 Task: Insert the date at the footer of the document "Attendance report".
Action: Mouse moved to (555, 534)
Screenshot: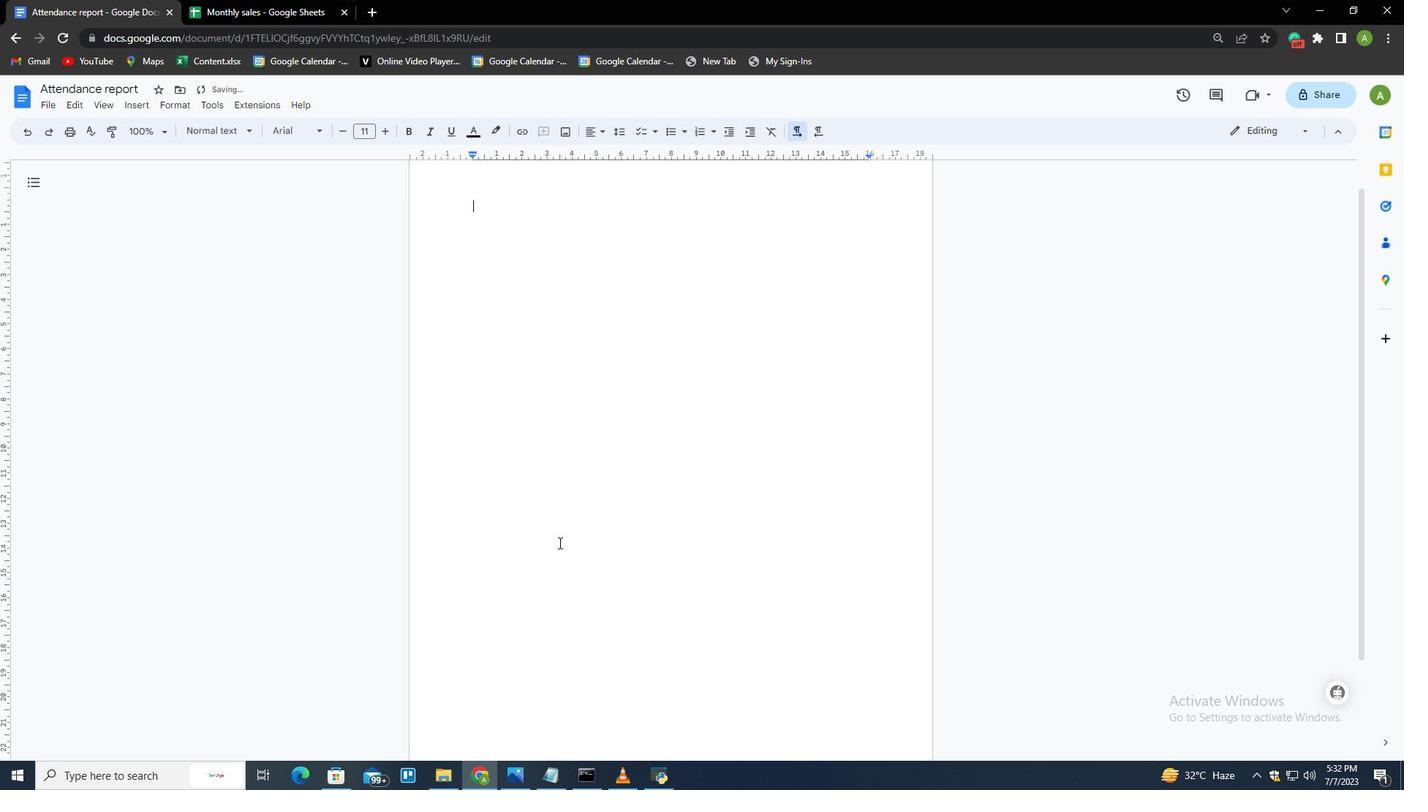
Action: Mouse scrolled (555, 534) with delta (0, 0)
Screenshot: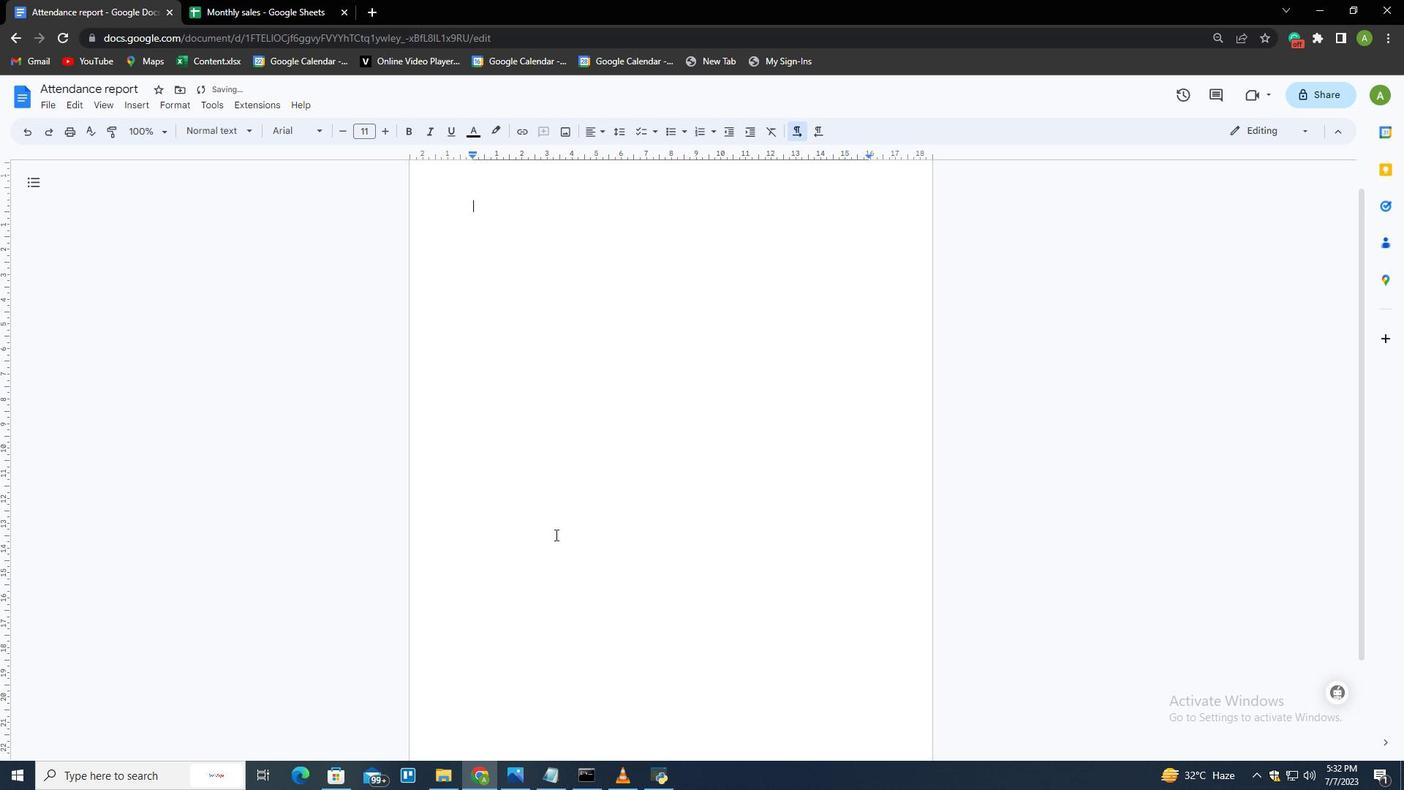 
Action: Mouse scrolled (555, 534) with delta (0, 0)
Screenshot: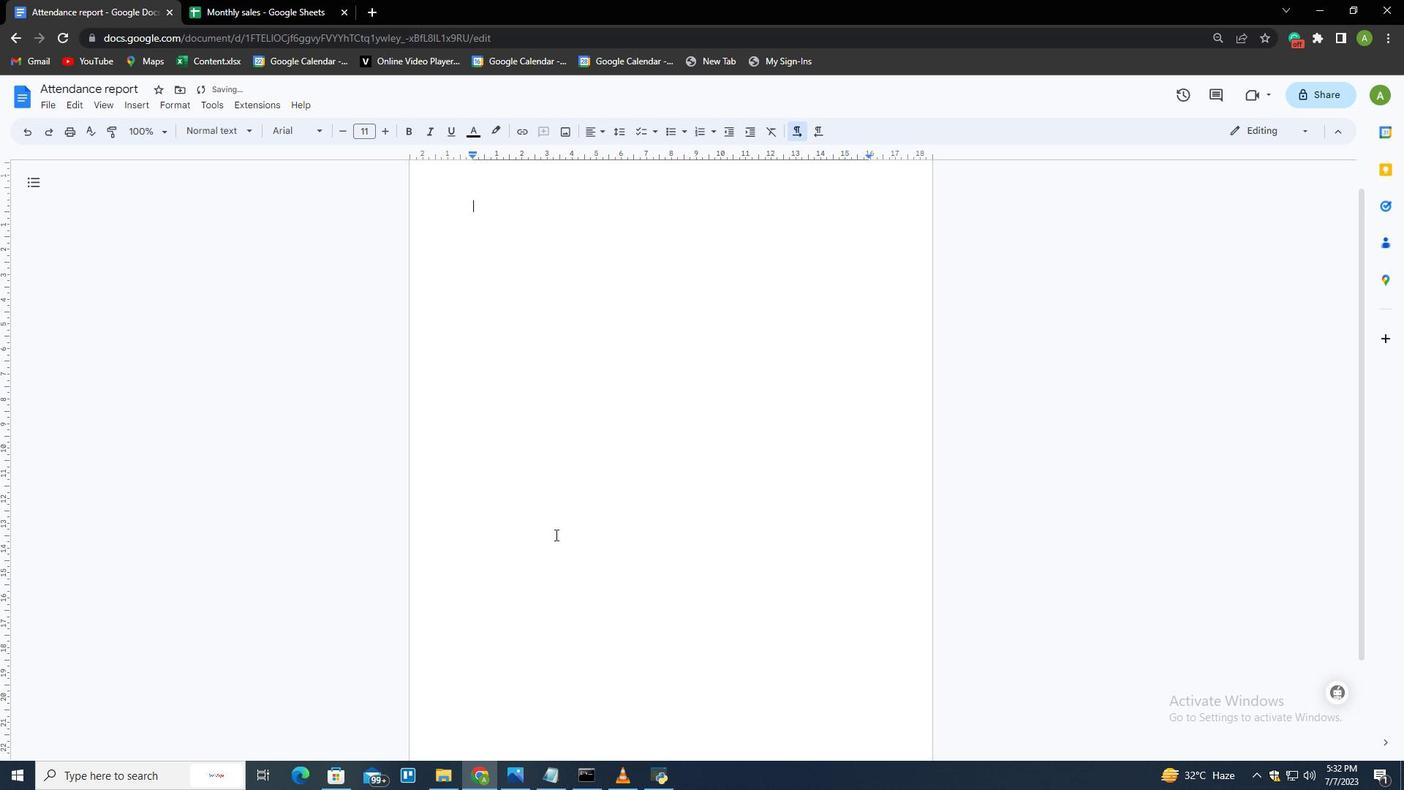 
Action: Mouse scrolled (555, 534) with delta (0, 0)
Screenshot: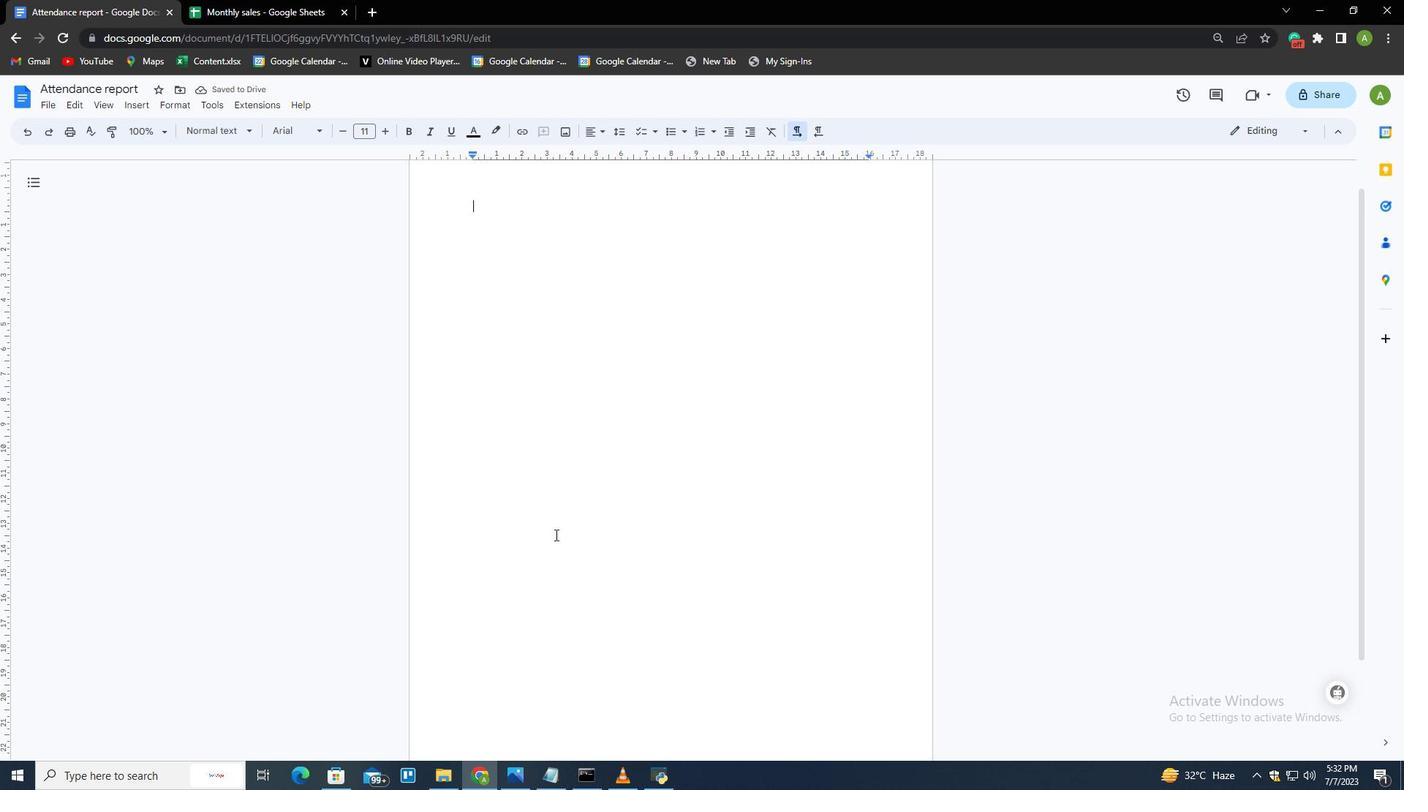 
Action: Mouse scrolled (555, 534) with delta (0, 0)
Screenshot: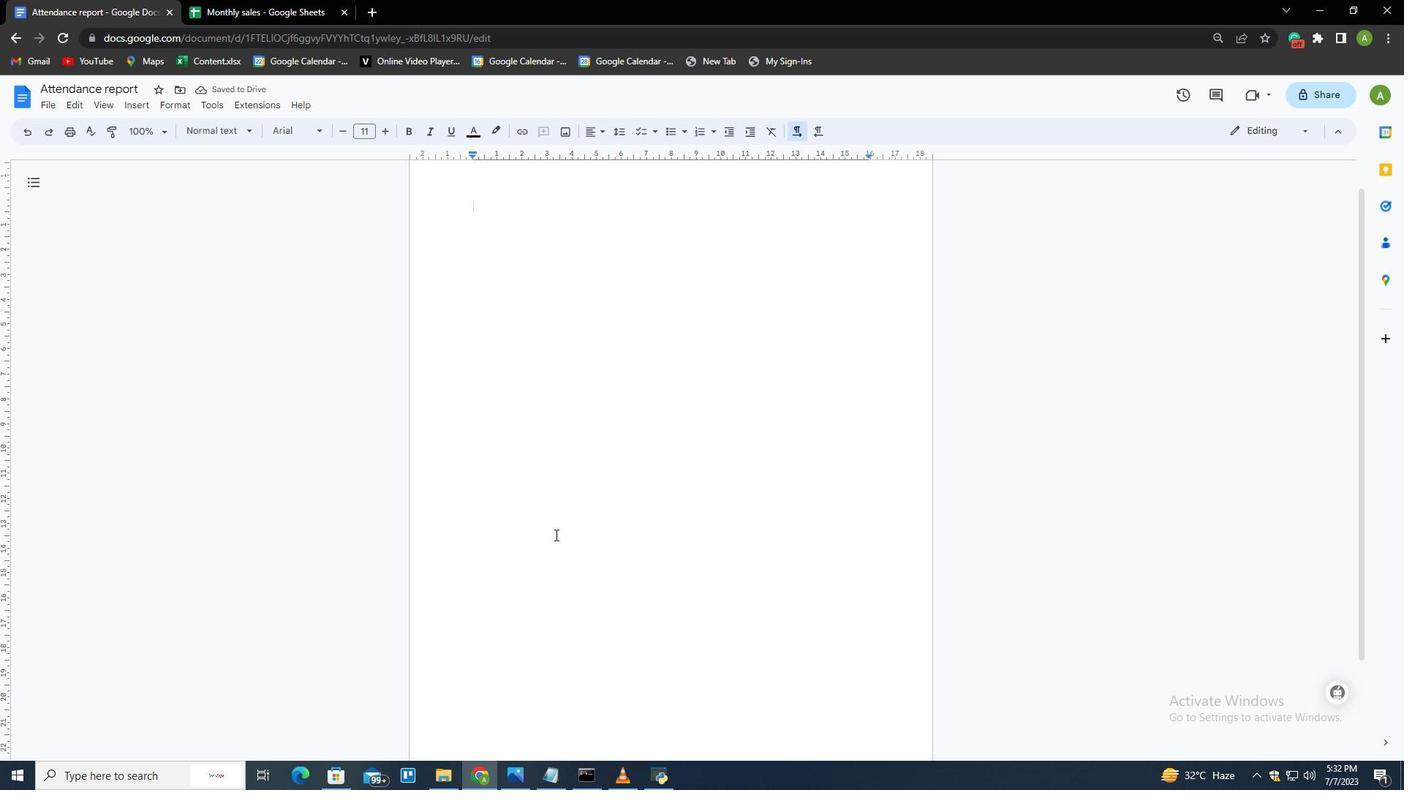 
Action: Mouse moved to (485, 719)
Screenshot: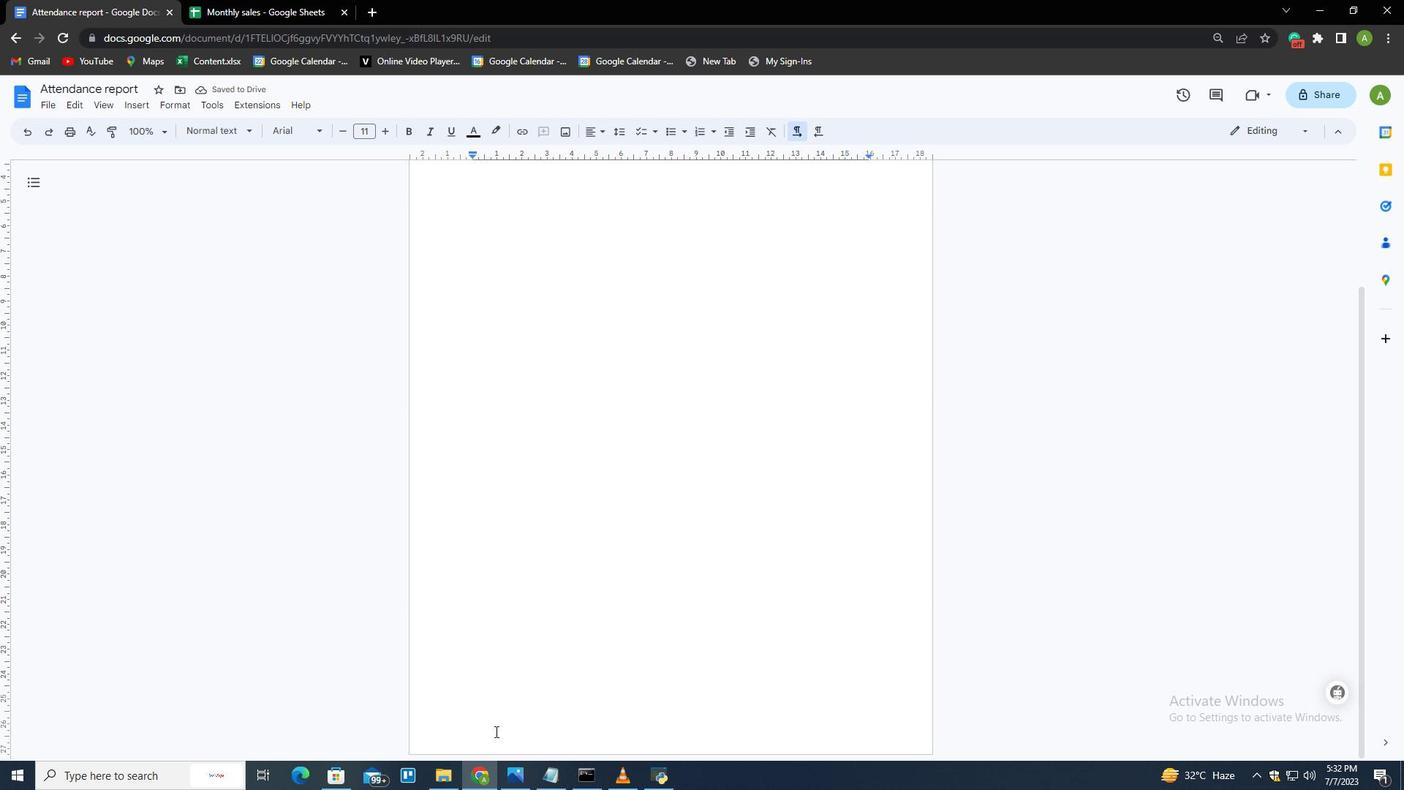 
Action: Mouse pressed left at (485, 719)
Screenshot: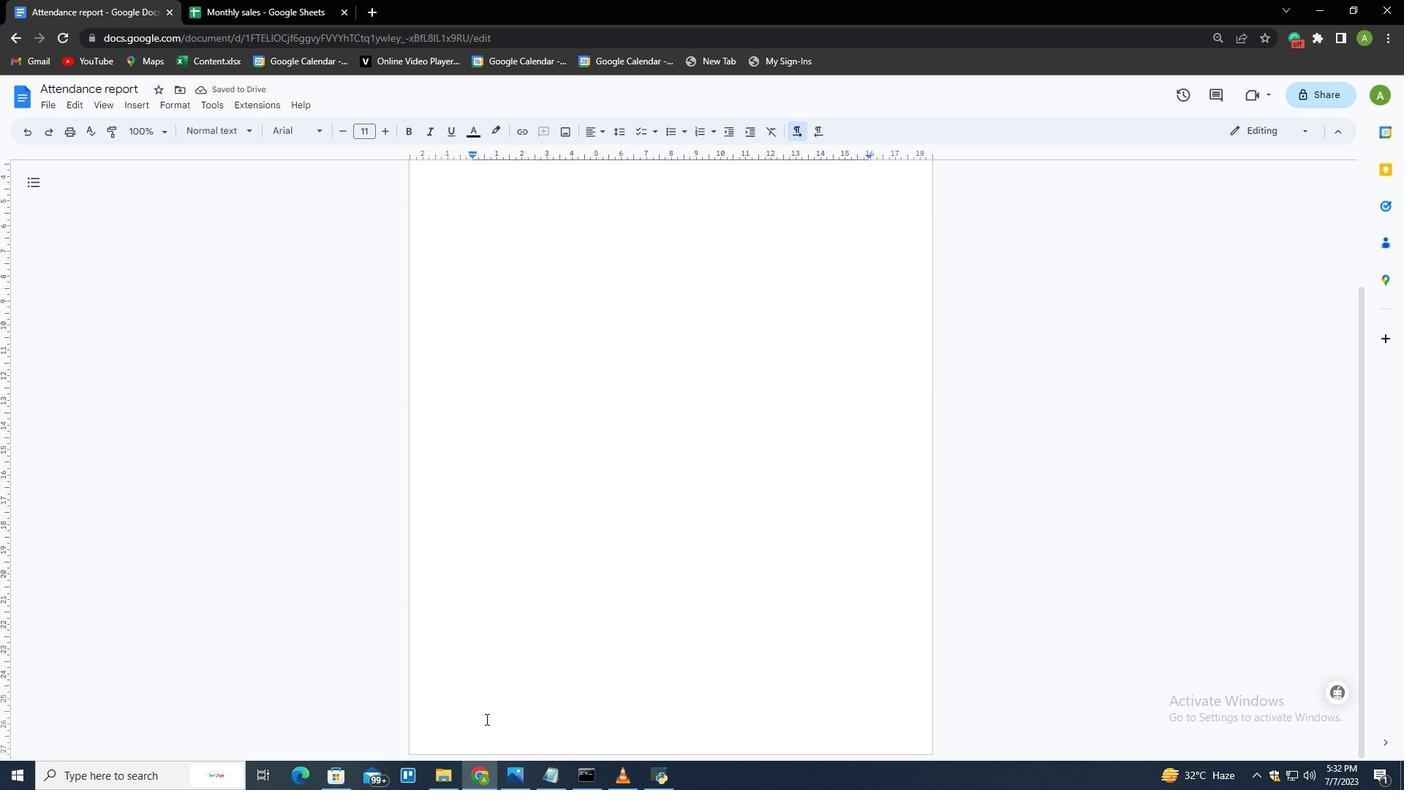 
Action: Mouse pressed left at (485, 719)
Screenshot: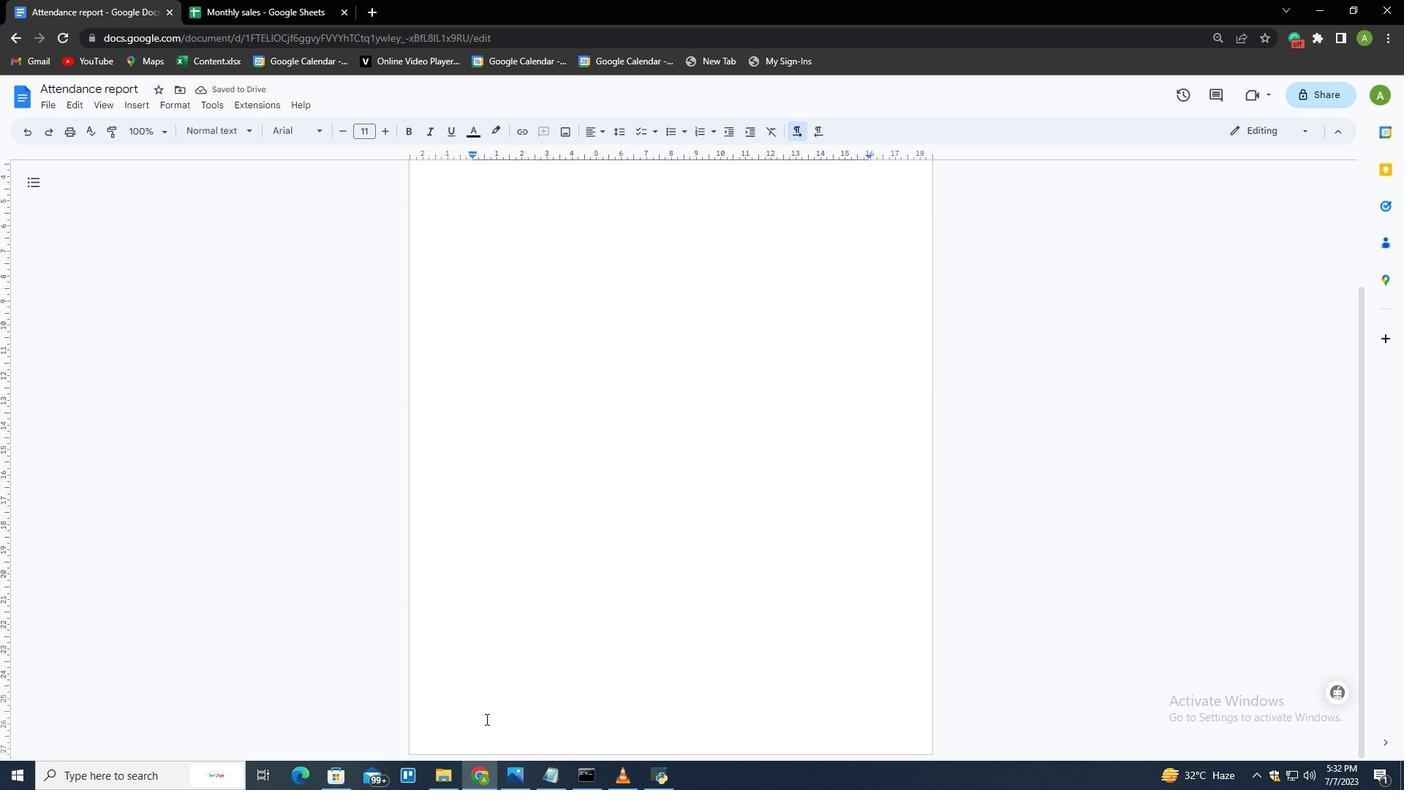 
Action: Mouse moved to (146, 104)
Screenshot: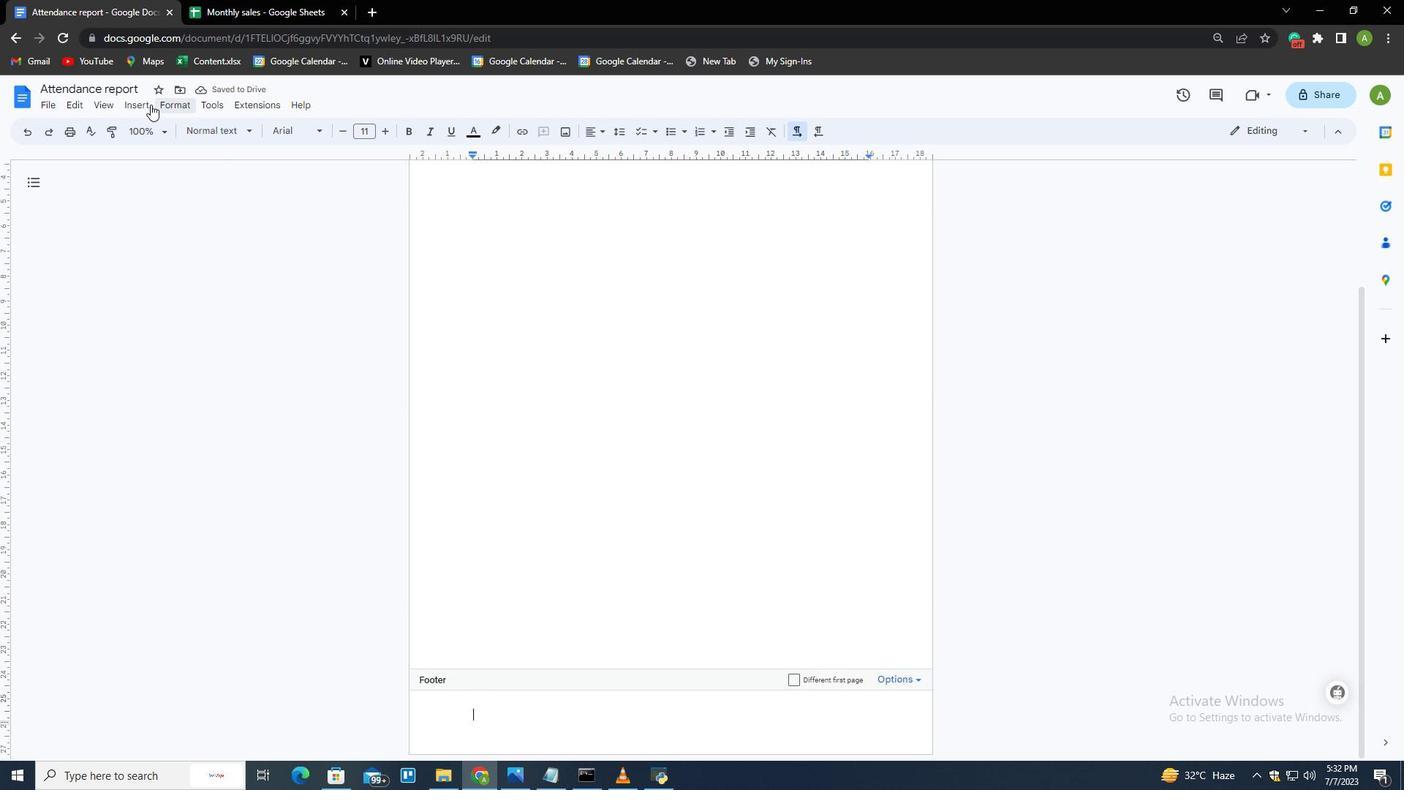 
Action: Mouse pressed left at (146, 104)
Screenshot: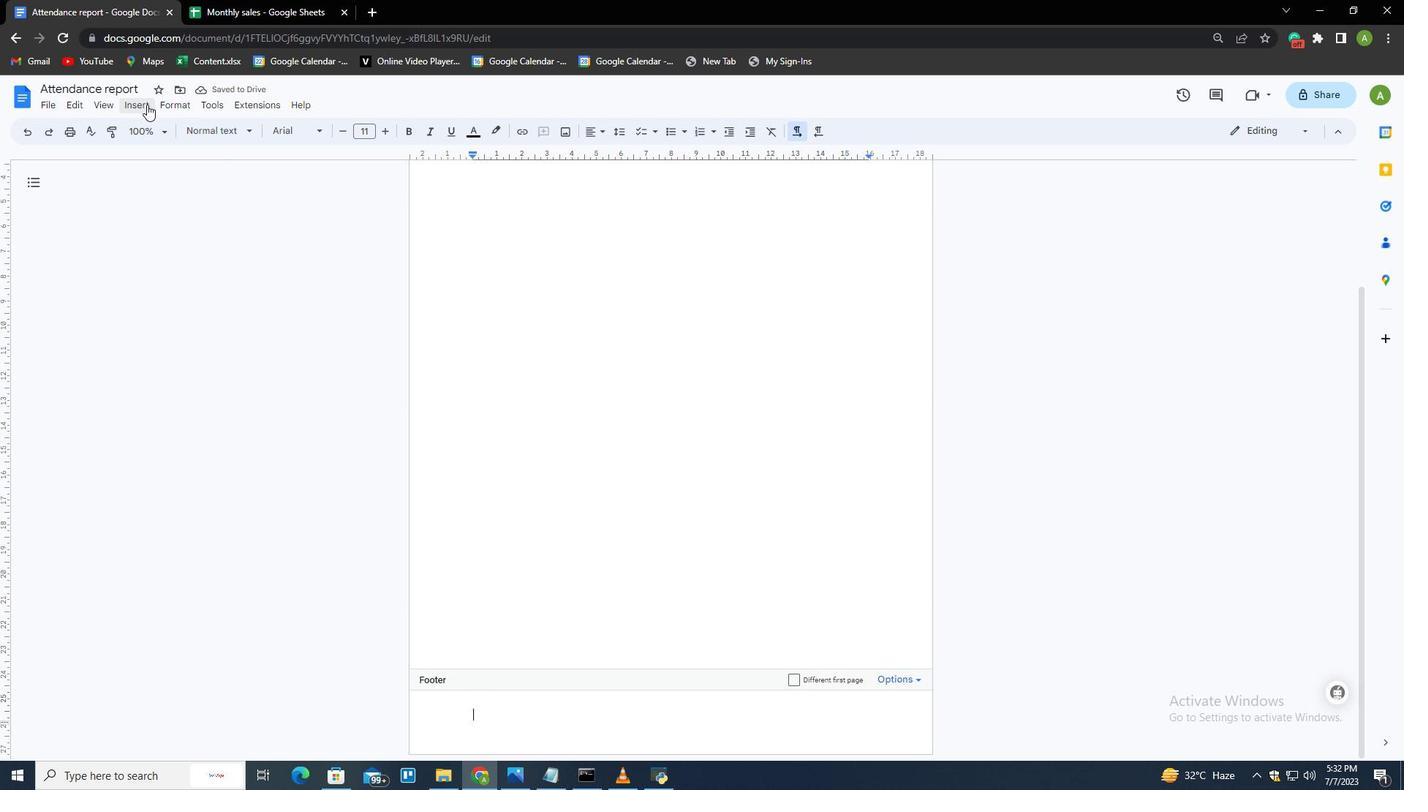 
Action: Mouse moved to (186, 248)
Screenshot: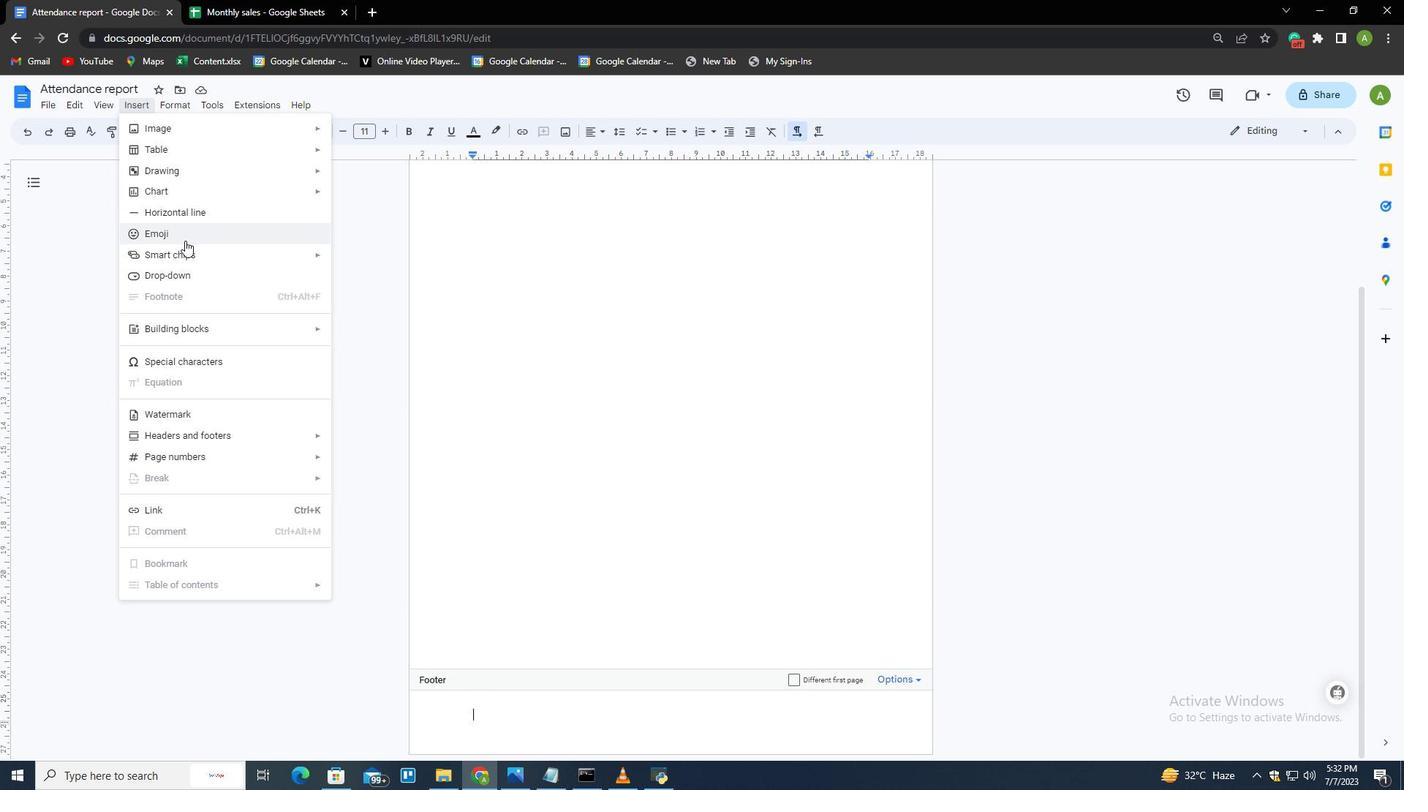 
Action: Mouse pressed left at (186, 248)
Screenshot: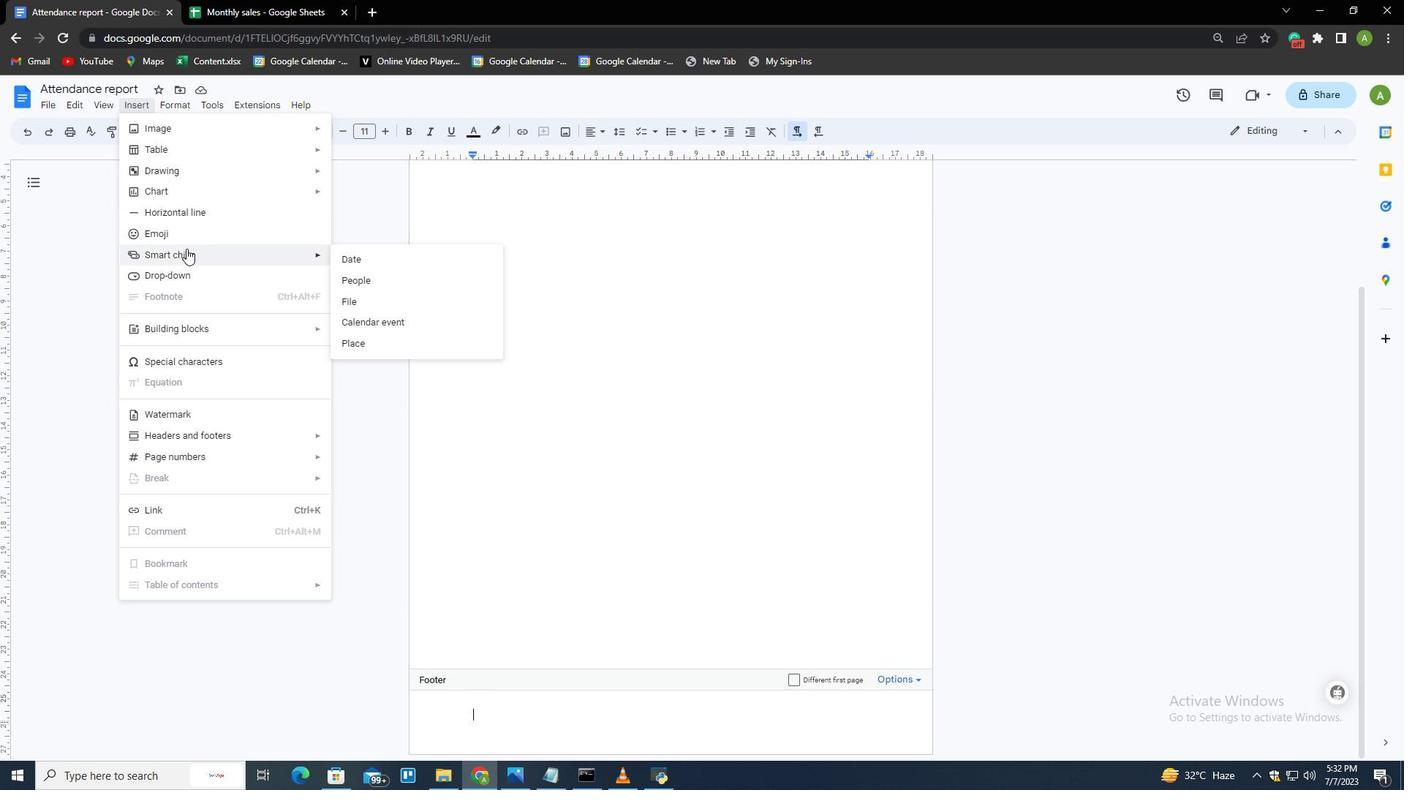 
Action: Mouse moved to (360, 248)
Screenshot: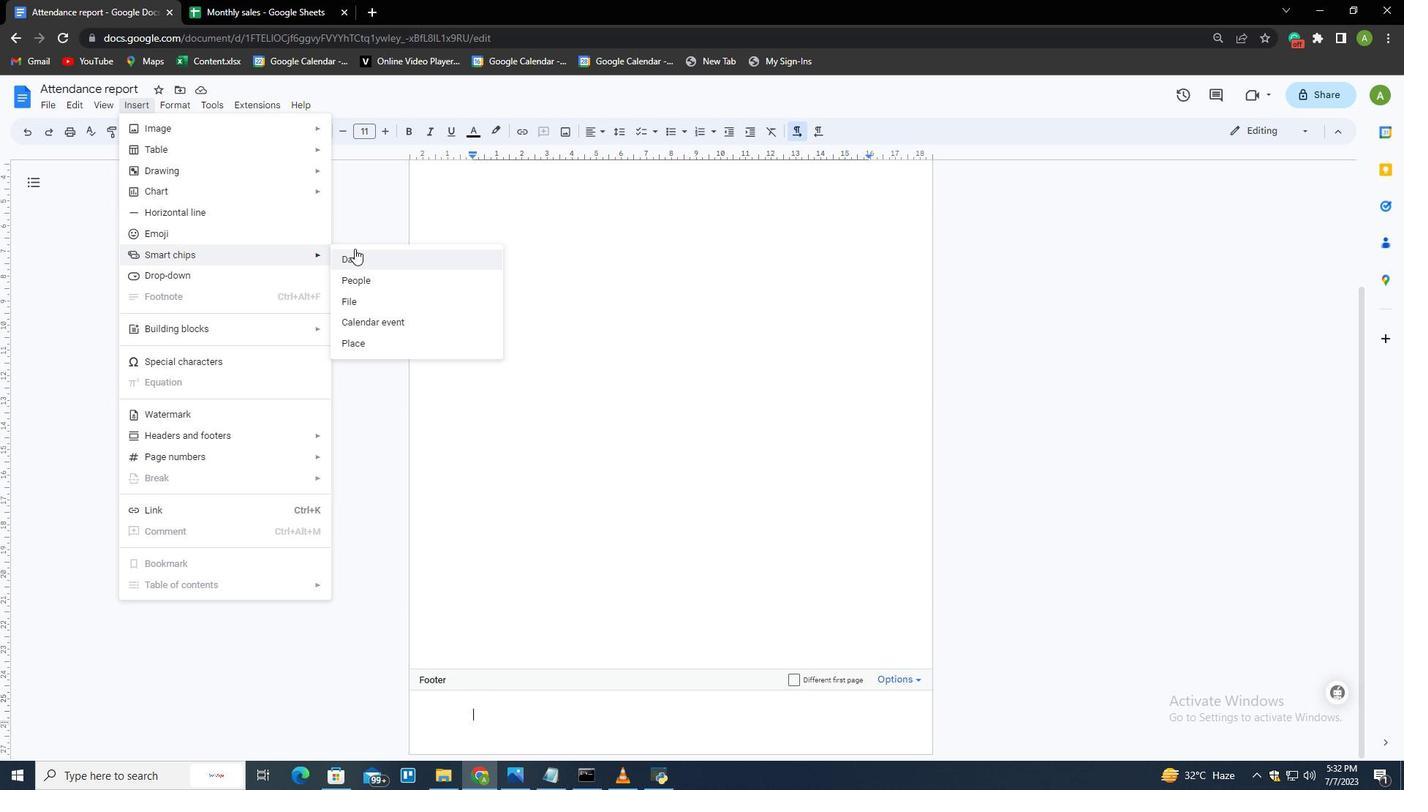 
Action: Mouse pressed left at (360, 248)
Screenshot: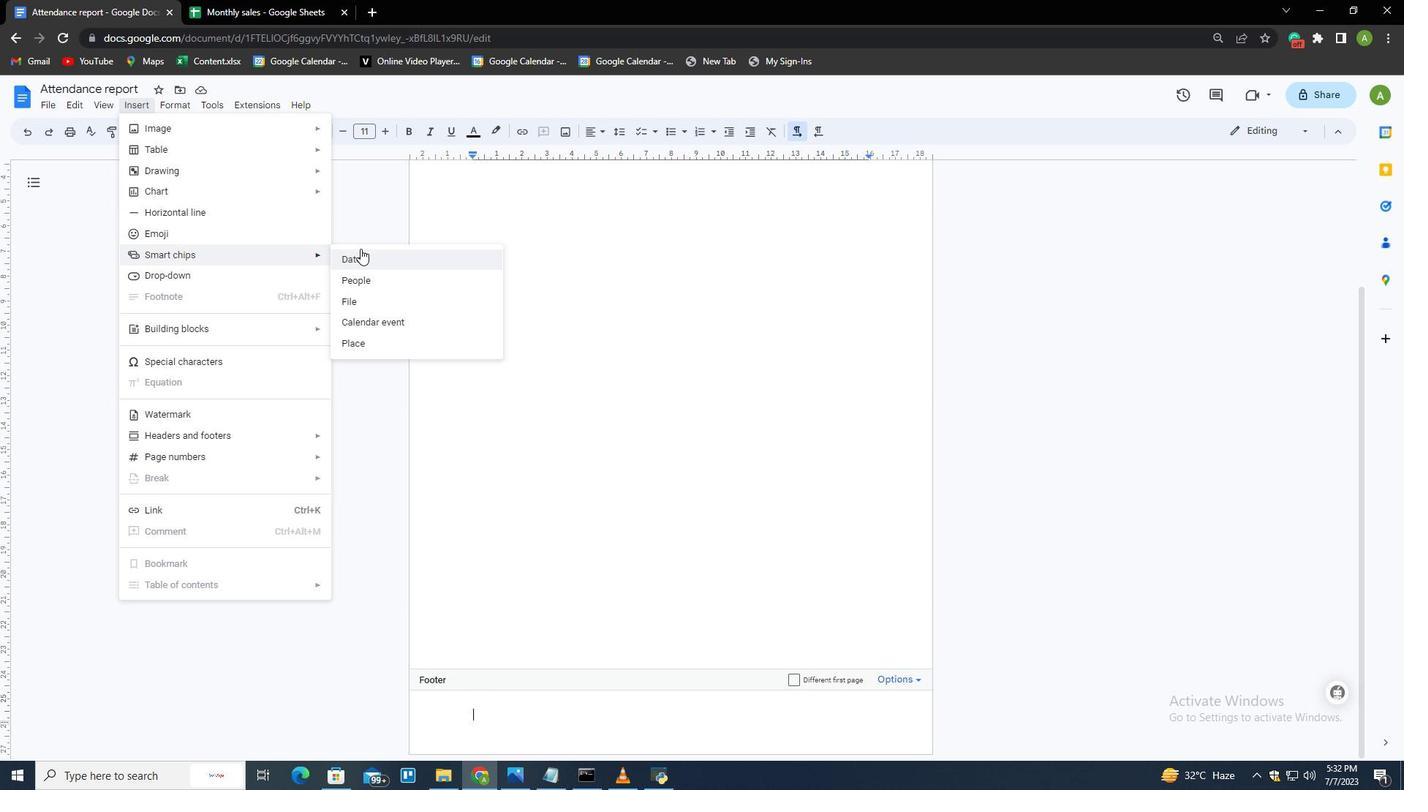 
Action: Mouse moved to (556, 543)
Screenshot: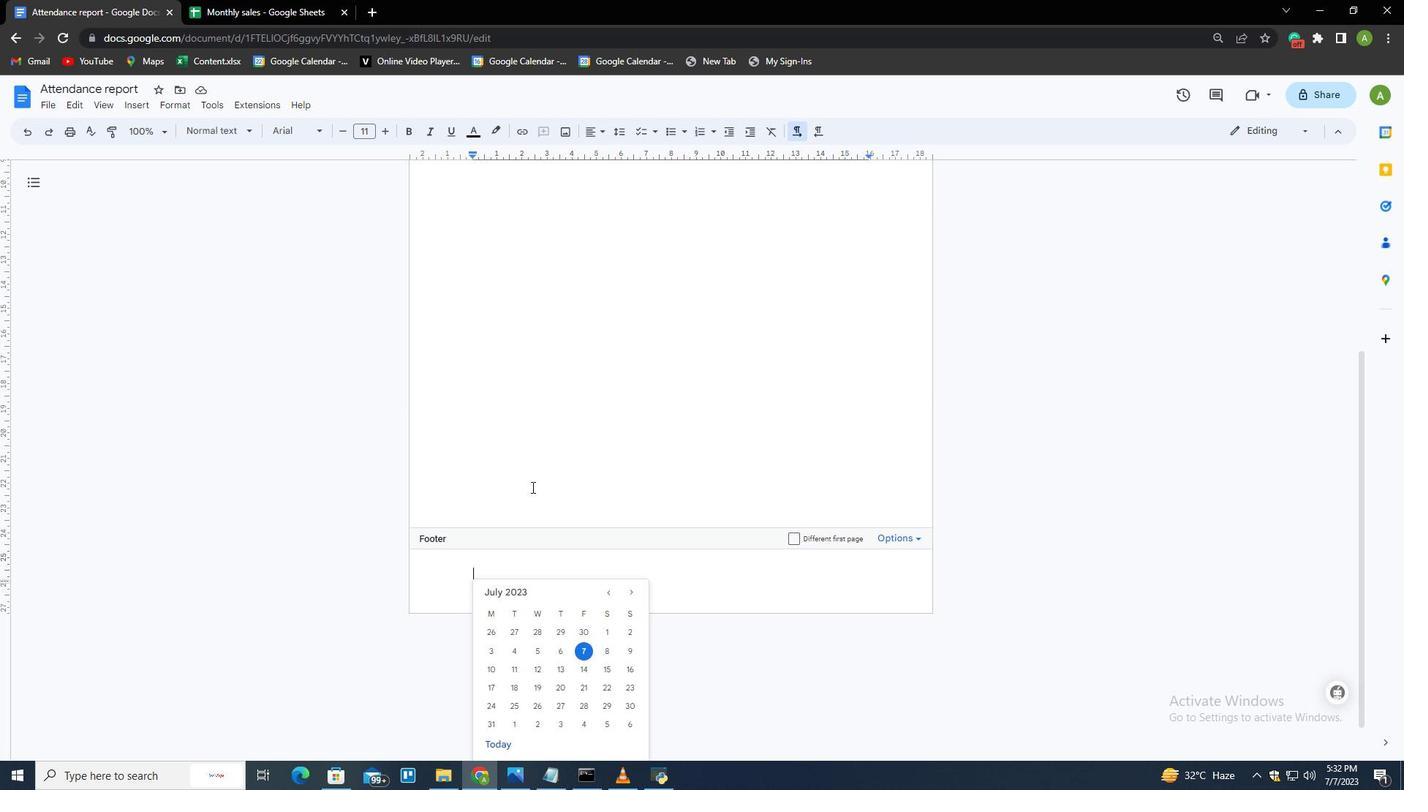 
Action: Mouse scrolled (556, 542) with delta (0, 0)
Screenshot: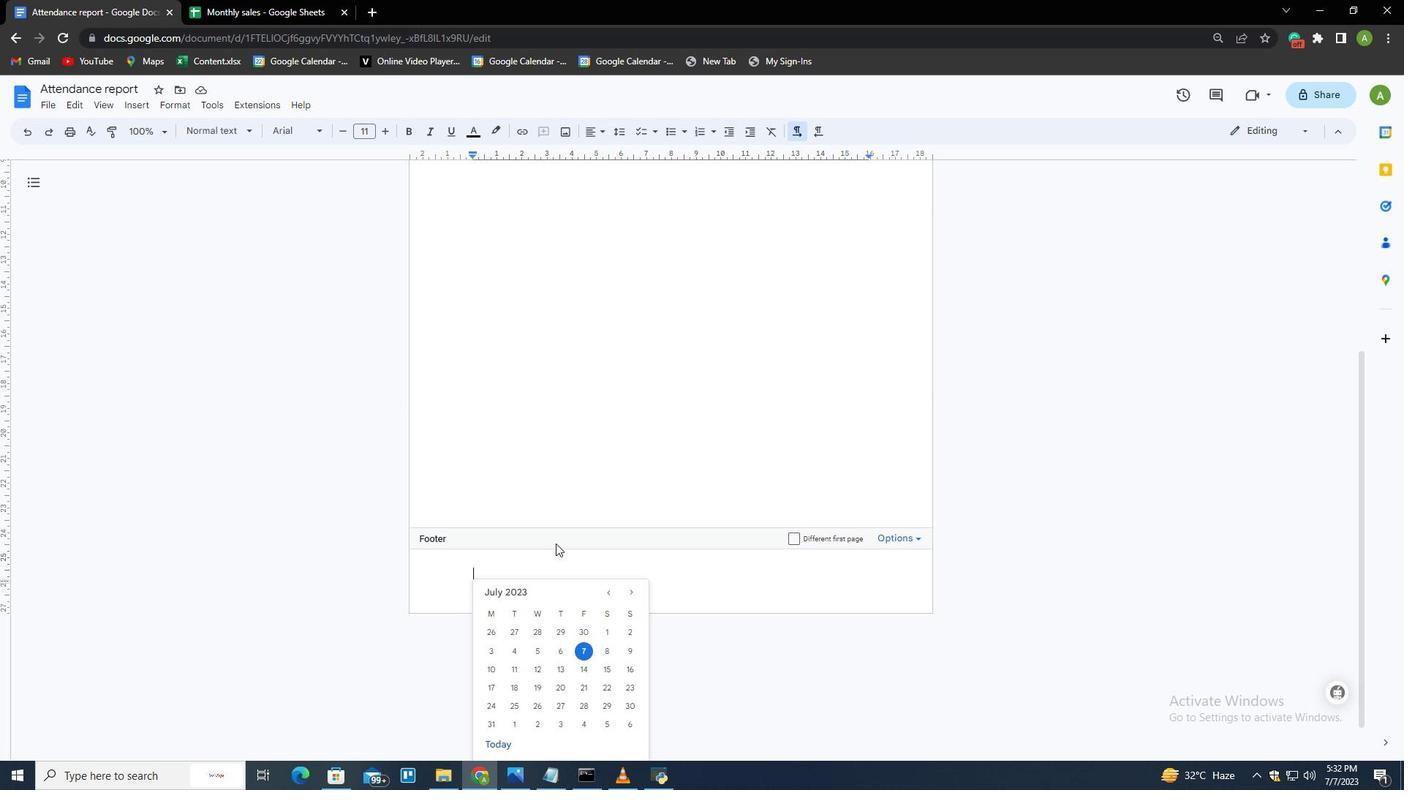 
Action: Mouse scrolled (556, 542) with delta (0, 0)
Screenshot: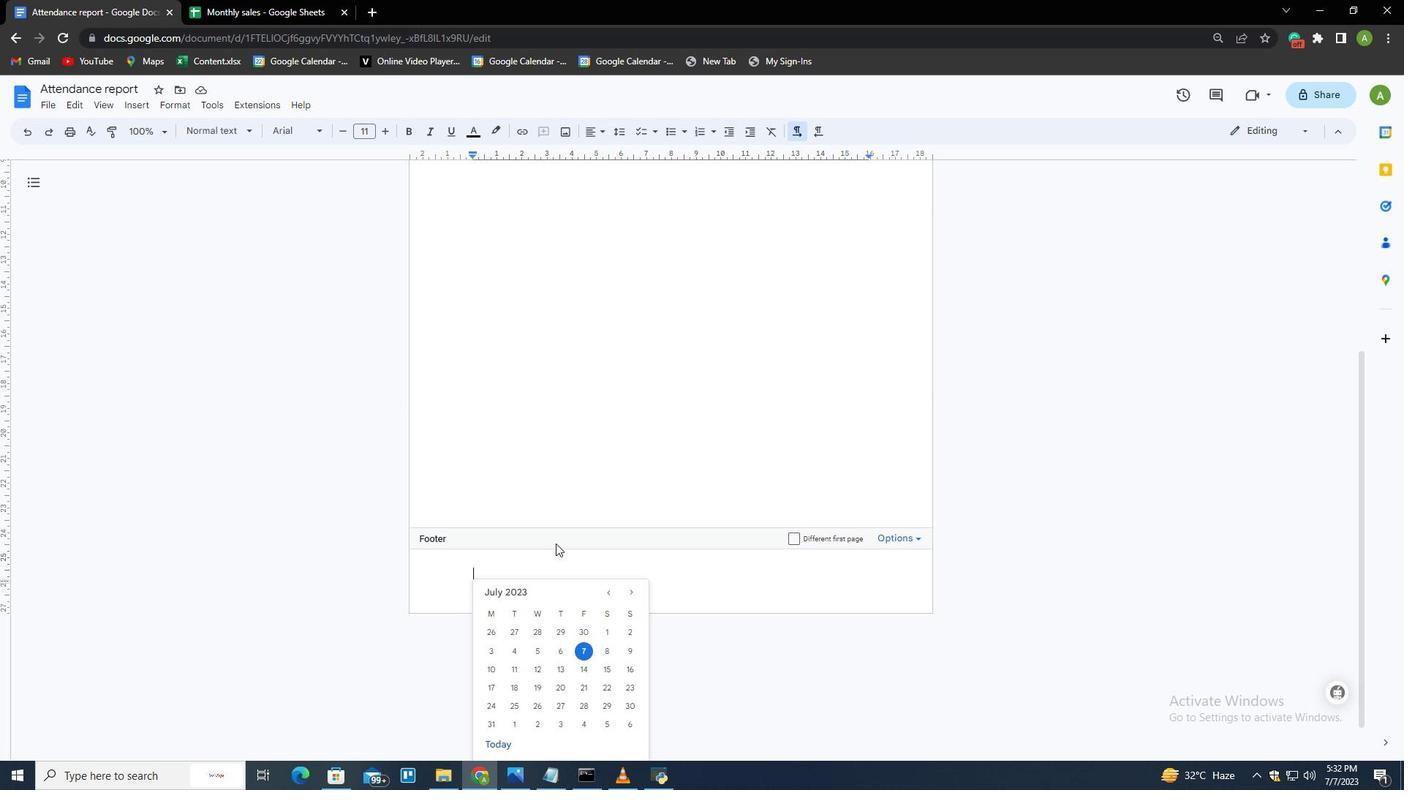 
Action: Mouse scrolled (556, 542) with delta (0, 0)
Screenshot: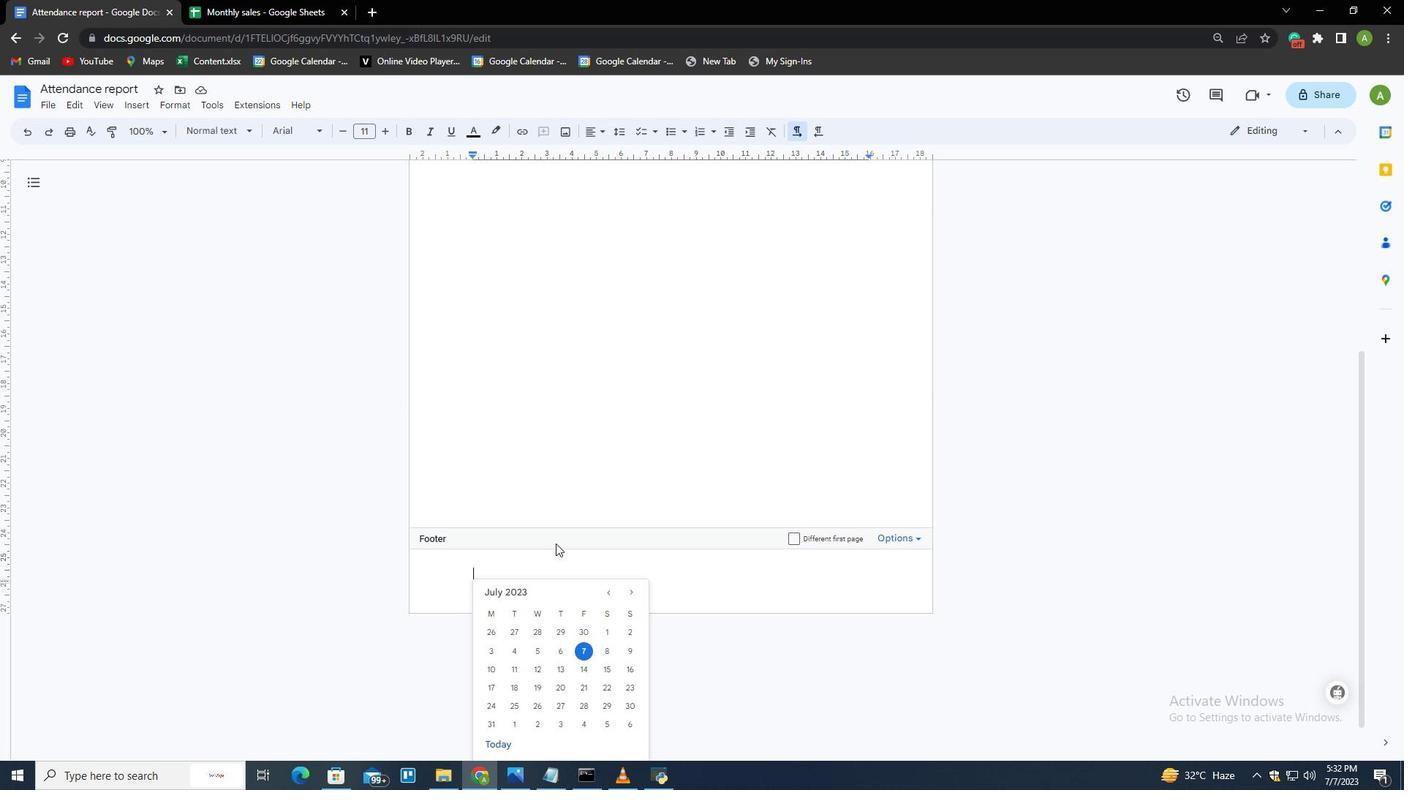 
Action: Mouse moved to (600, 601)
Screenshot: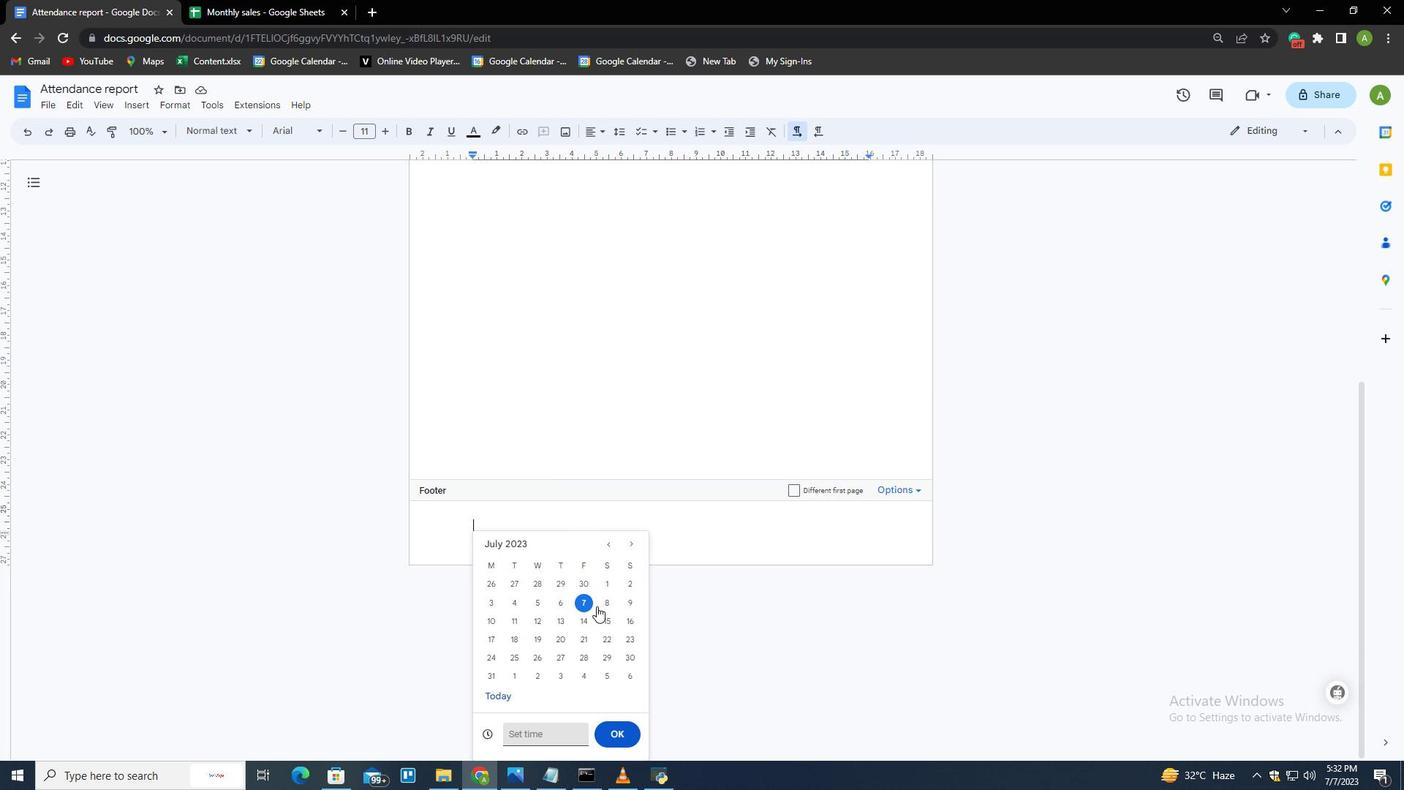 
Action: Mouse pressed left at (600, 601)
Screenshot: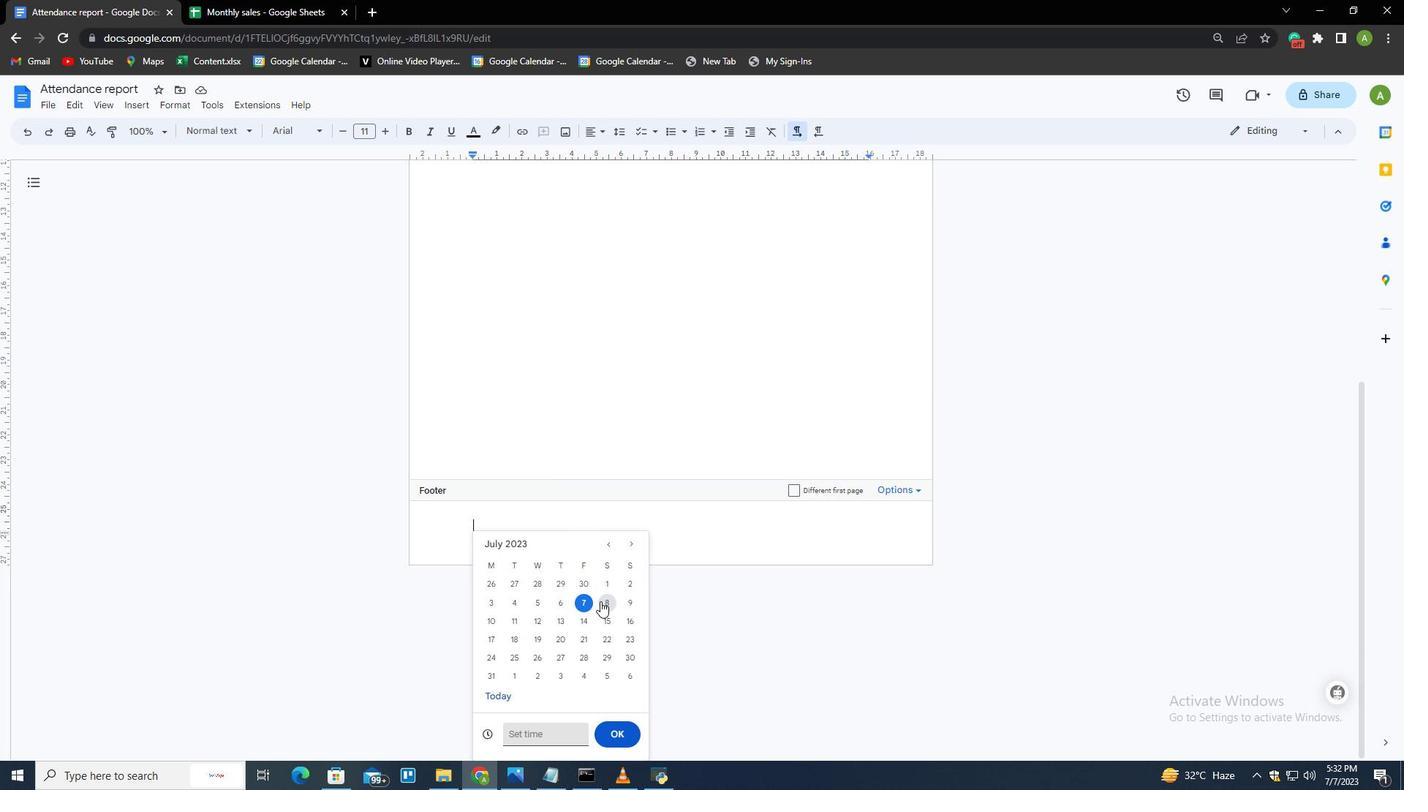 
Action: Mouse moved to (553, 742)
Screenshot: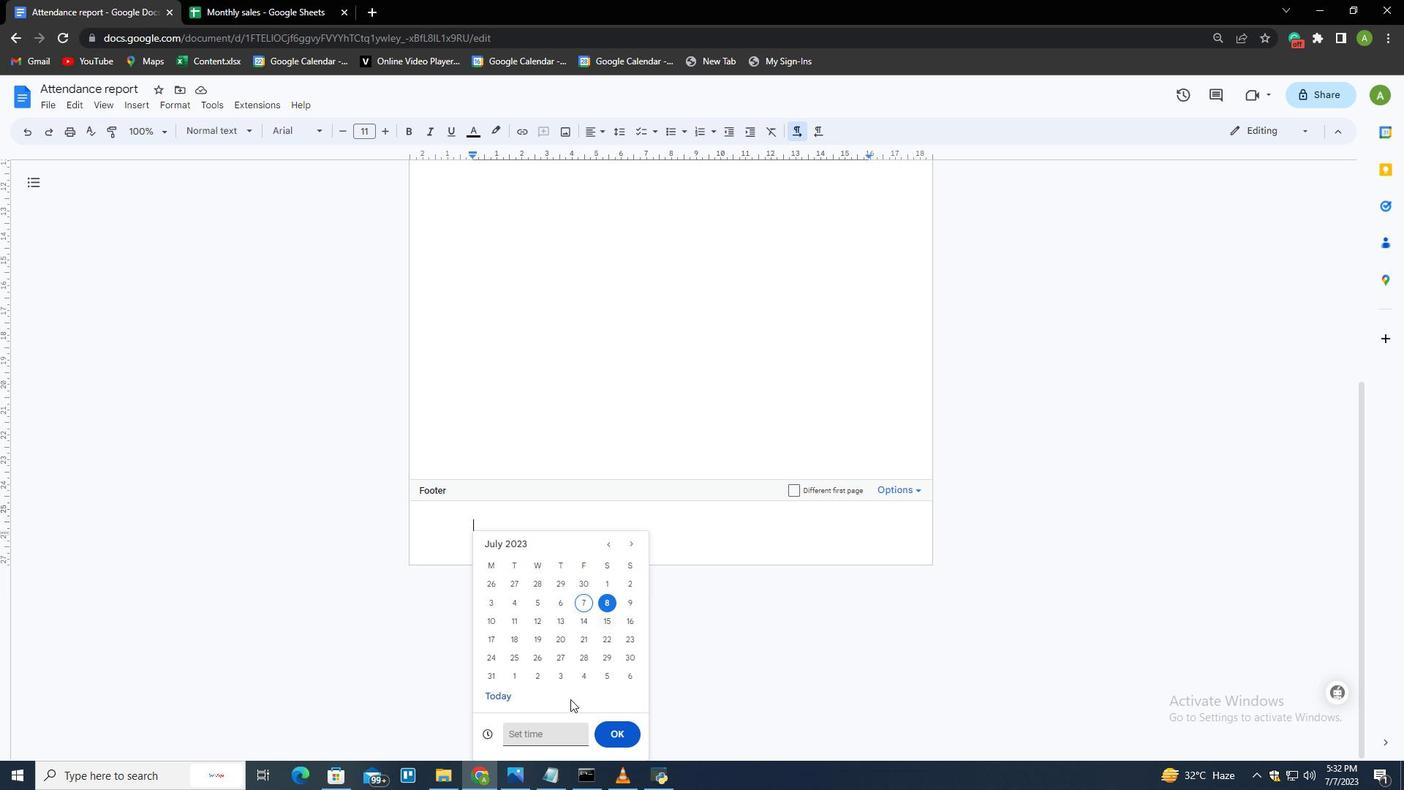 
Action: Mouse scrolled (555, 738) with delta (0, 0)
Screenshot: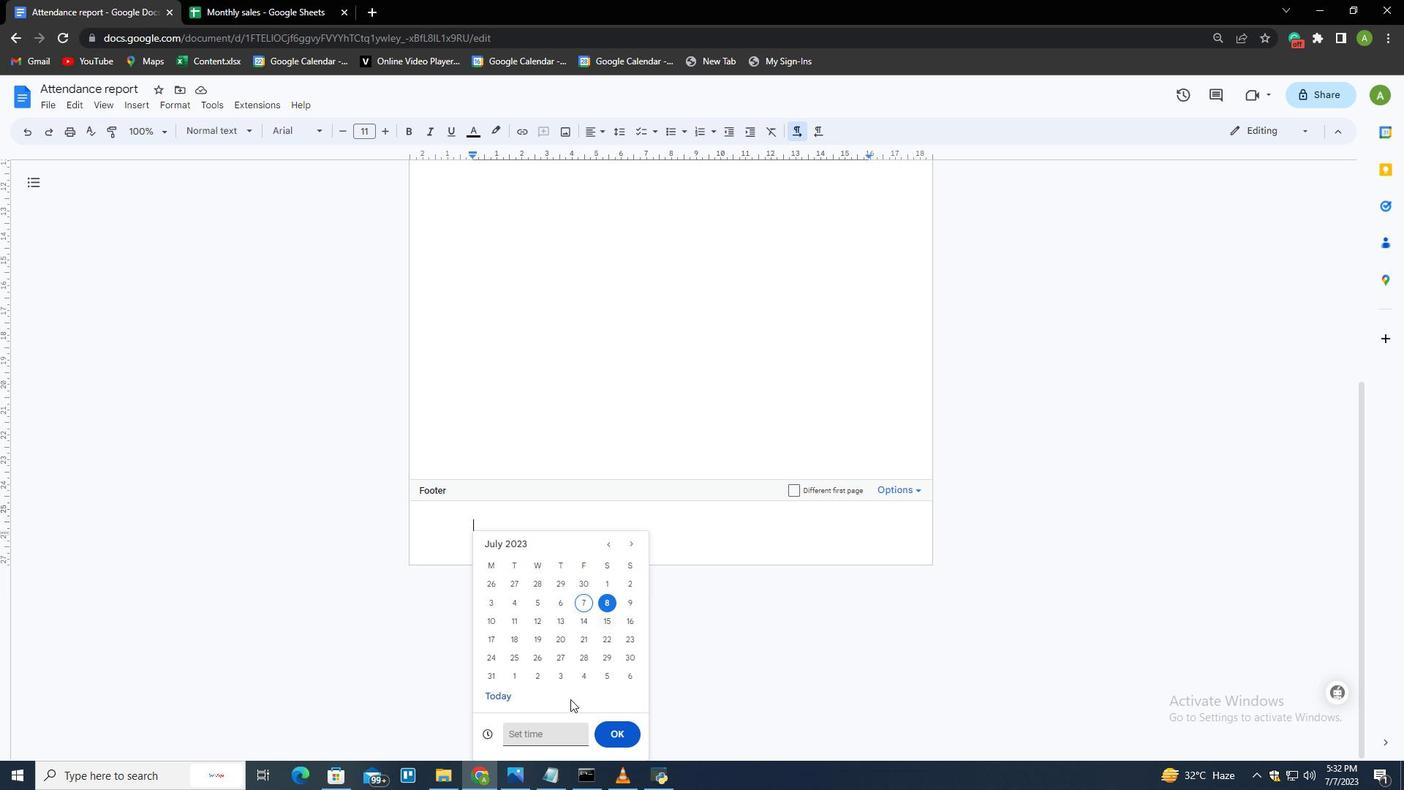 
Action: Mouse moved to (553, 746)
Screenshot: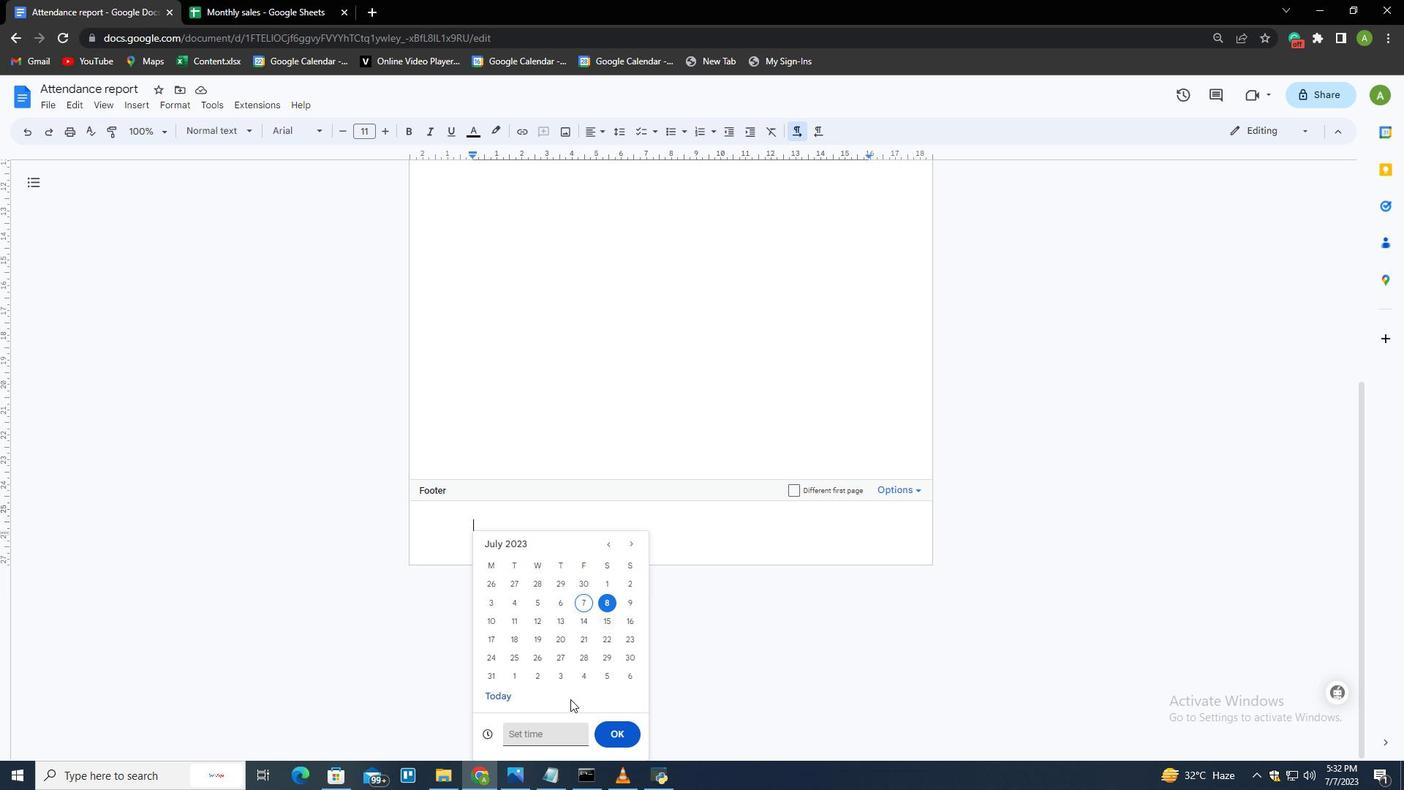 
Action: Mouse scrolled (553, 746) with delta (0, 0)
Screenshot: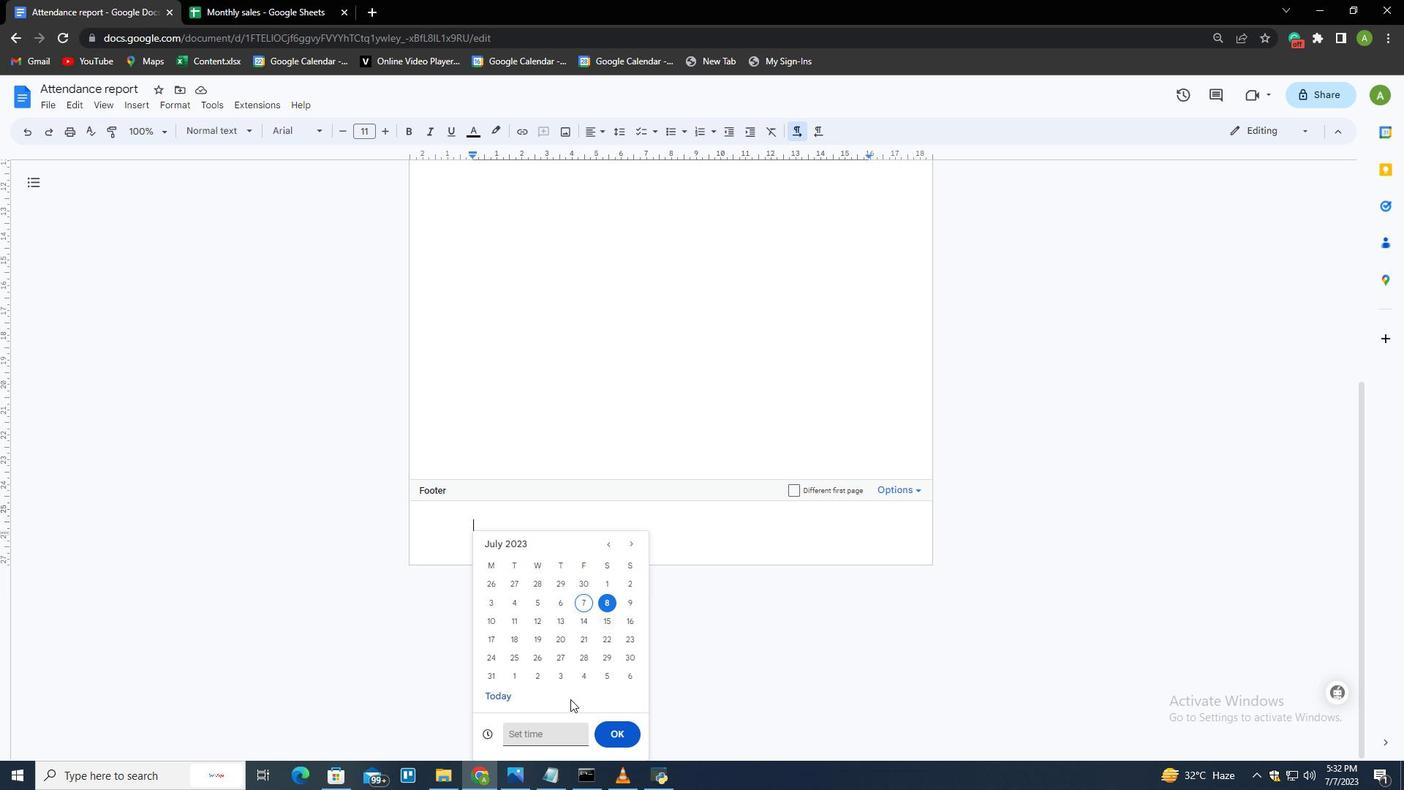 
Action: Mouse scrolled (553, 746) with delta (0, 0)
Screenshot: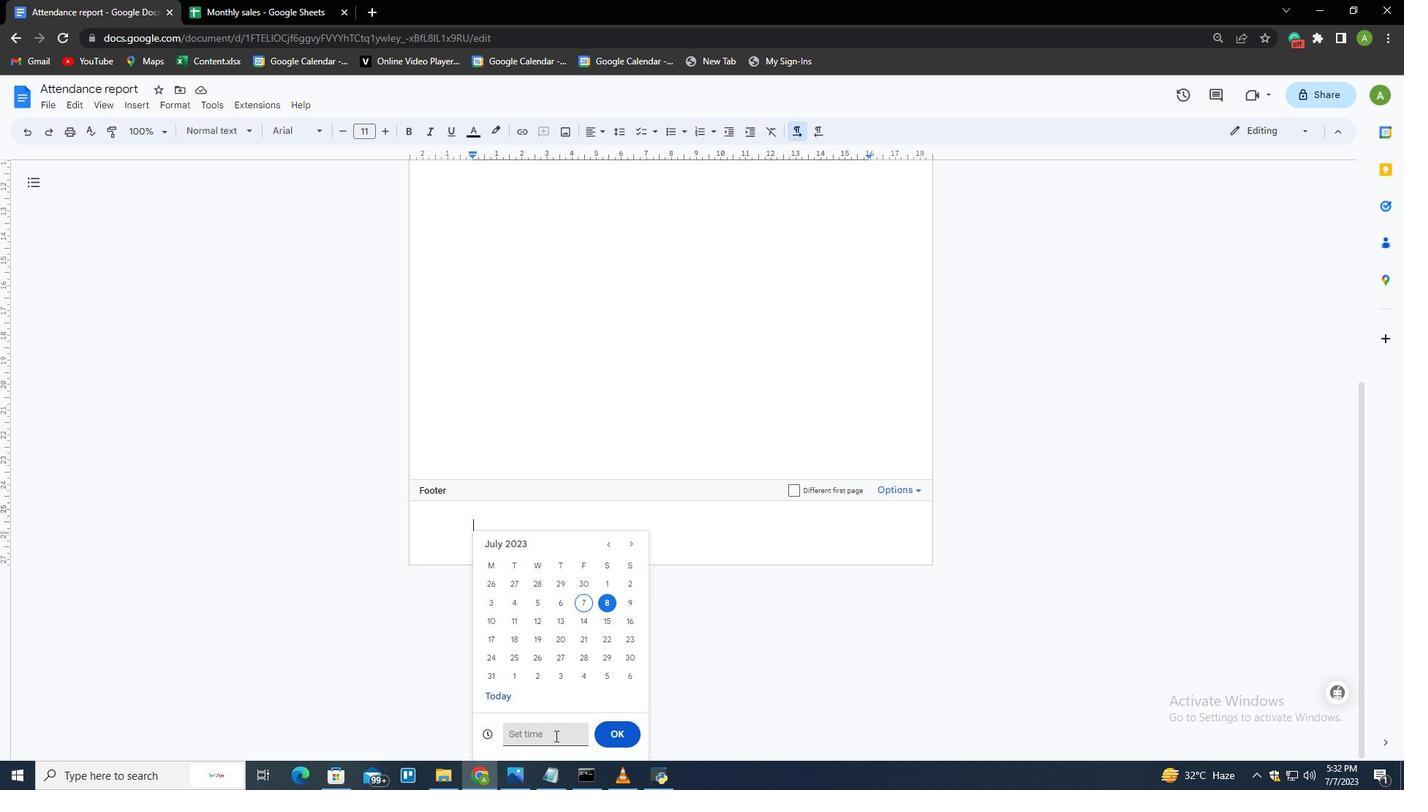 
Action: Mouse moved to (554, 733)
Screenshot: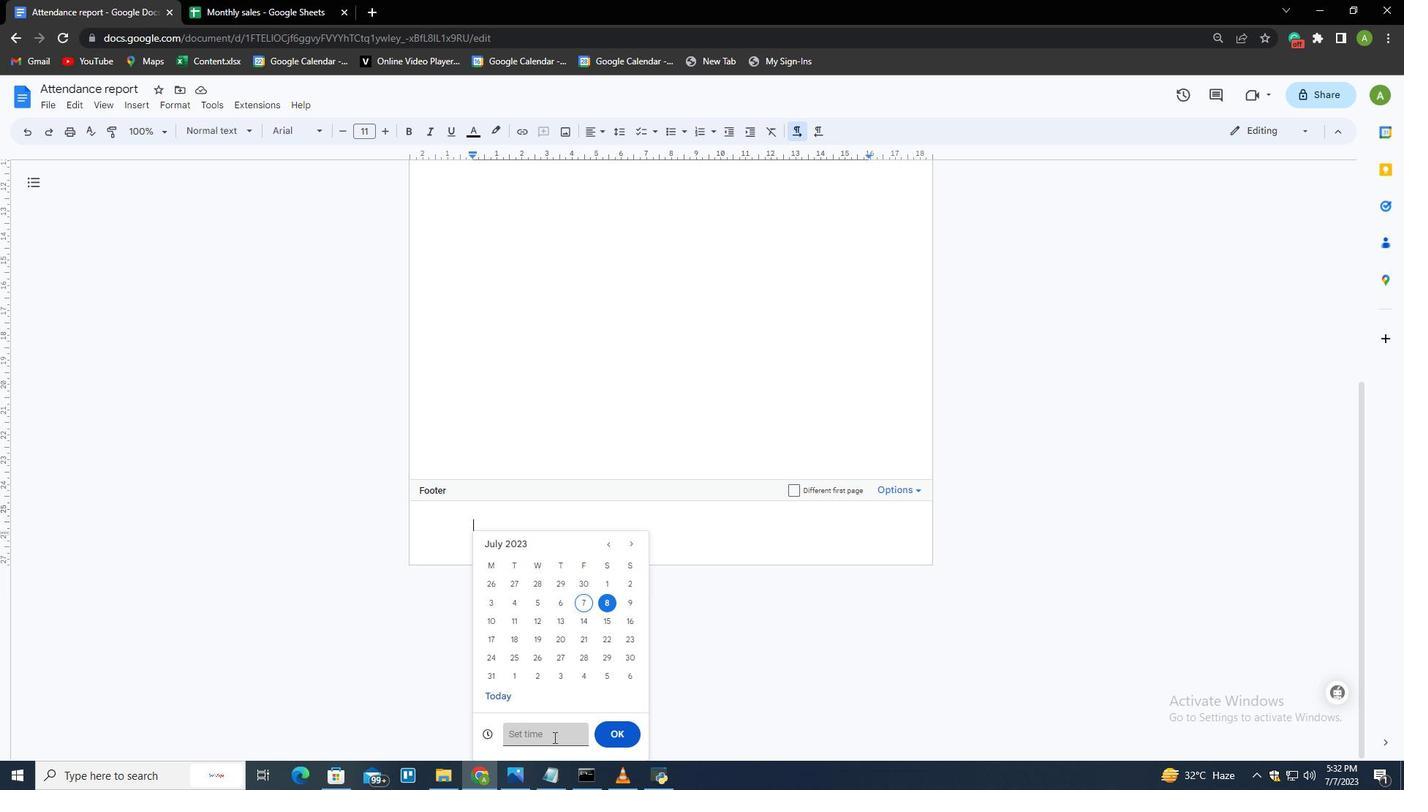 
Action: Mouse pressed left at (554, 733)
Screenshot: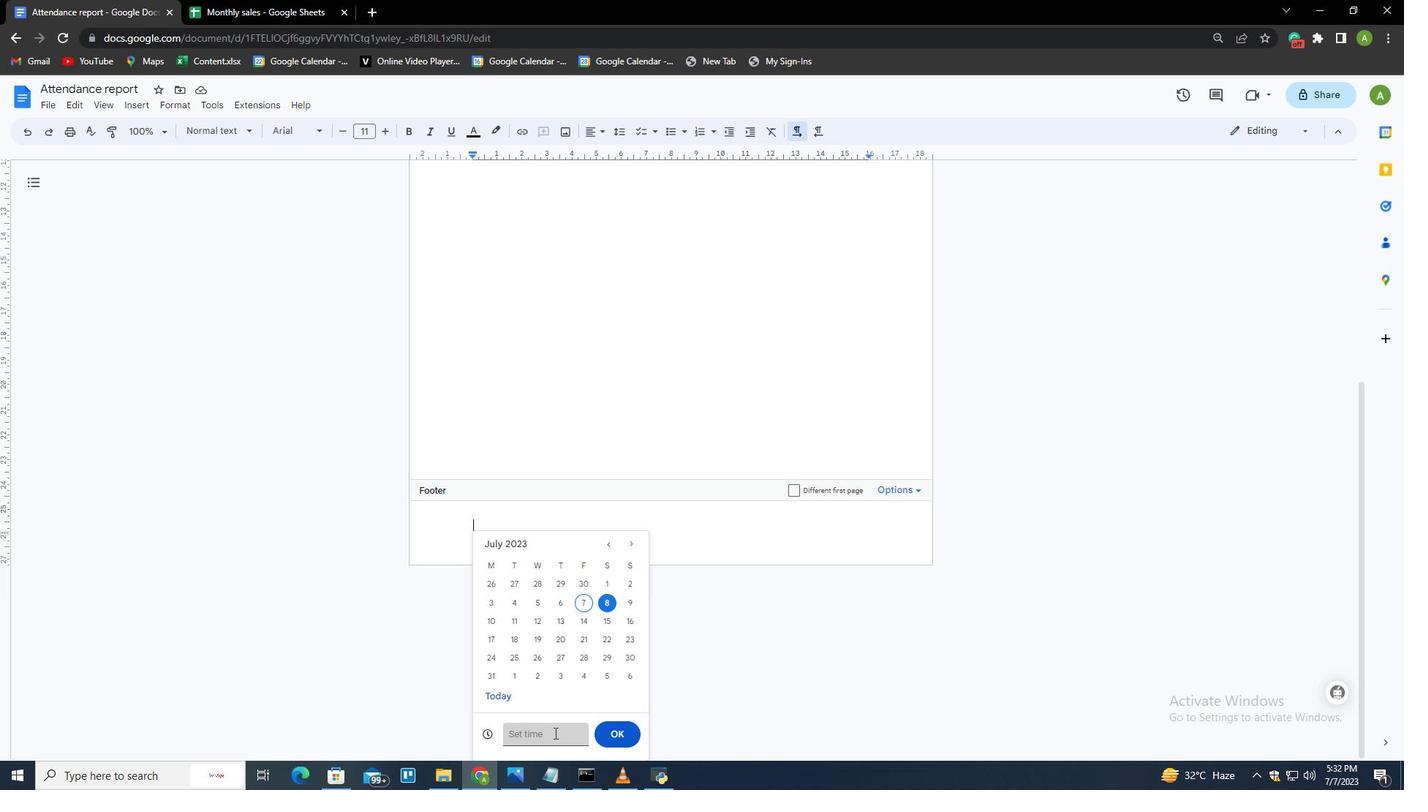 
Action: Mouse moved to (545, 698)
Screenshot: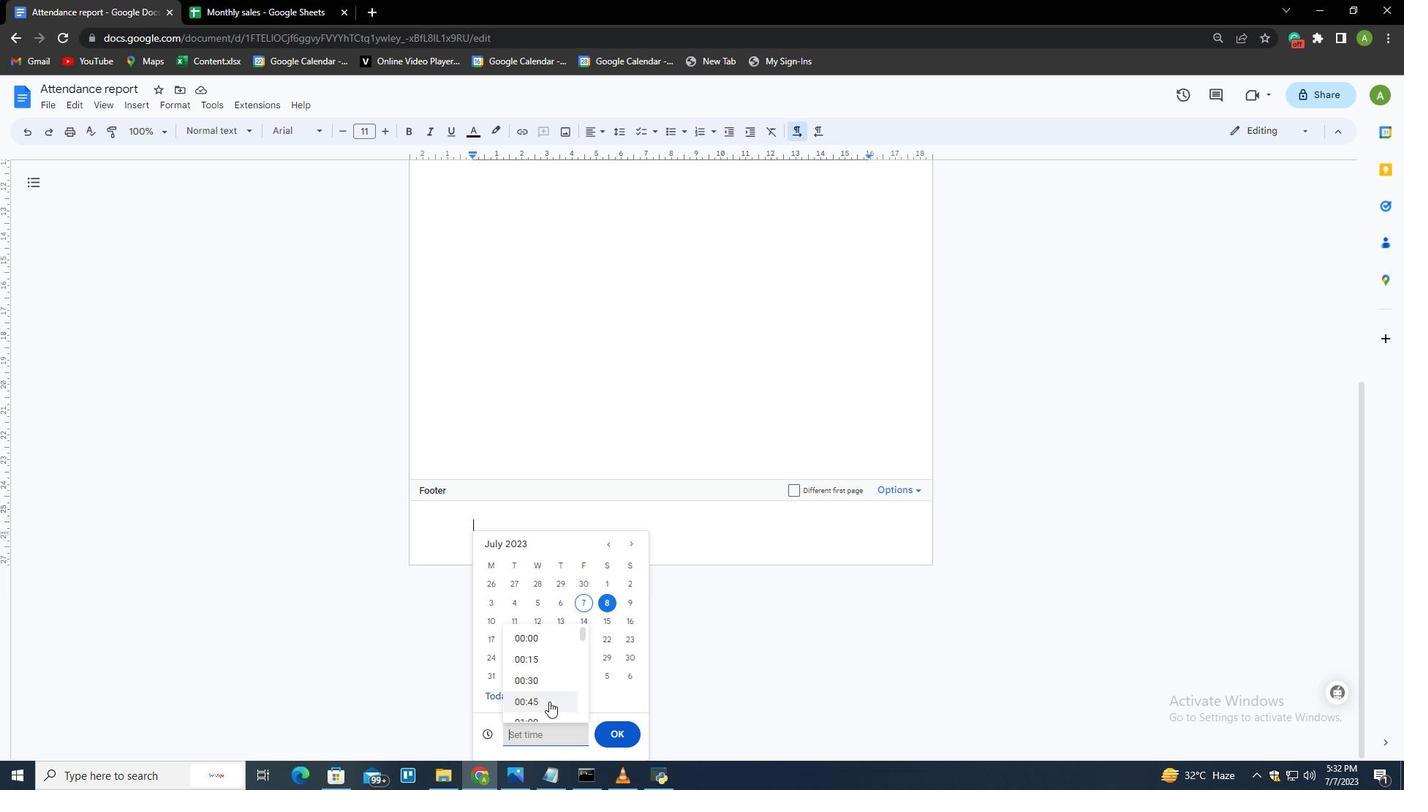
Action: Mouse pressed left at (545, 698)
Screenshot: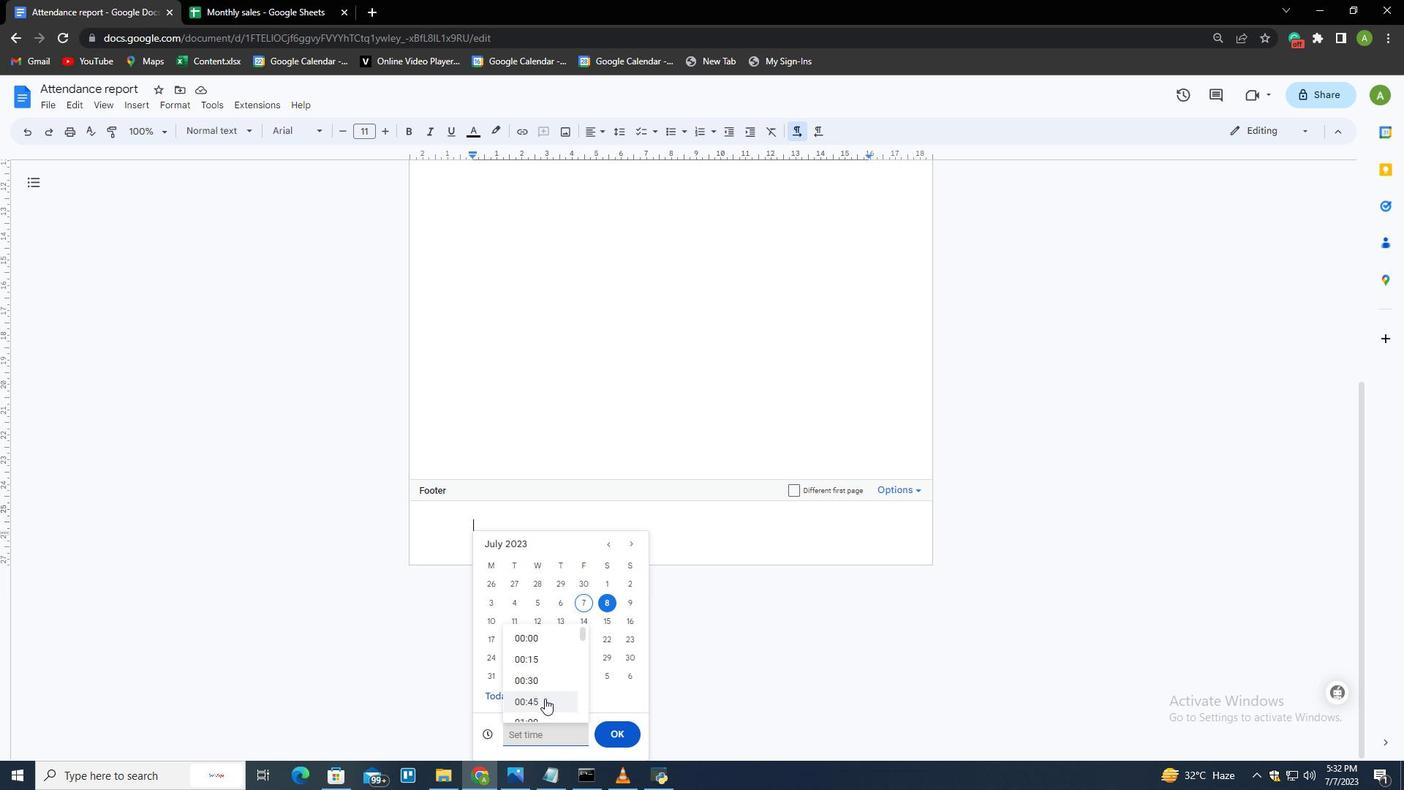 
Action: Mouse moved to (606, 739)
Screenshot: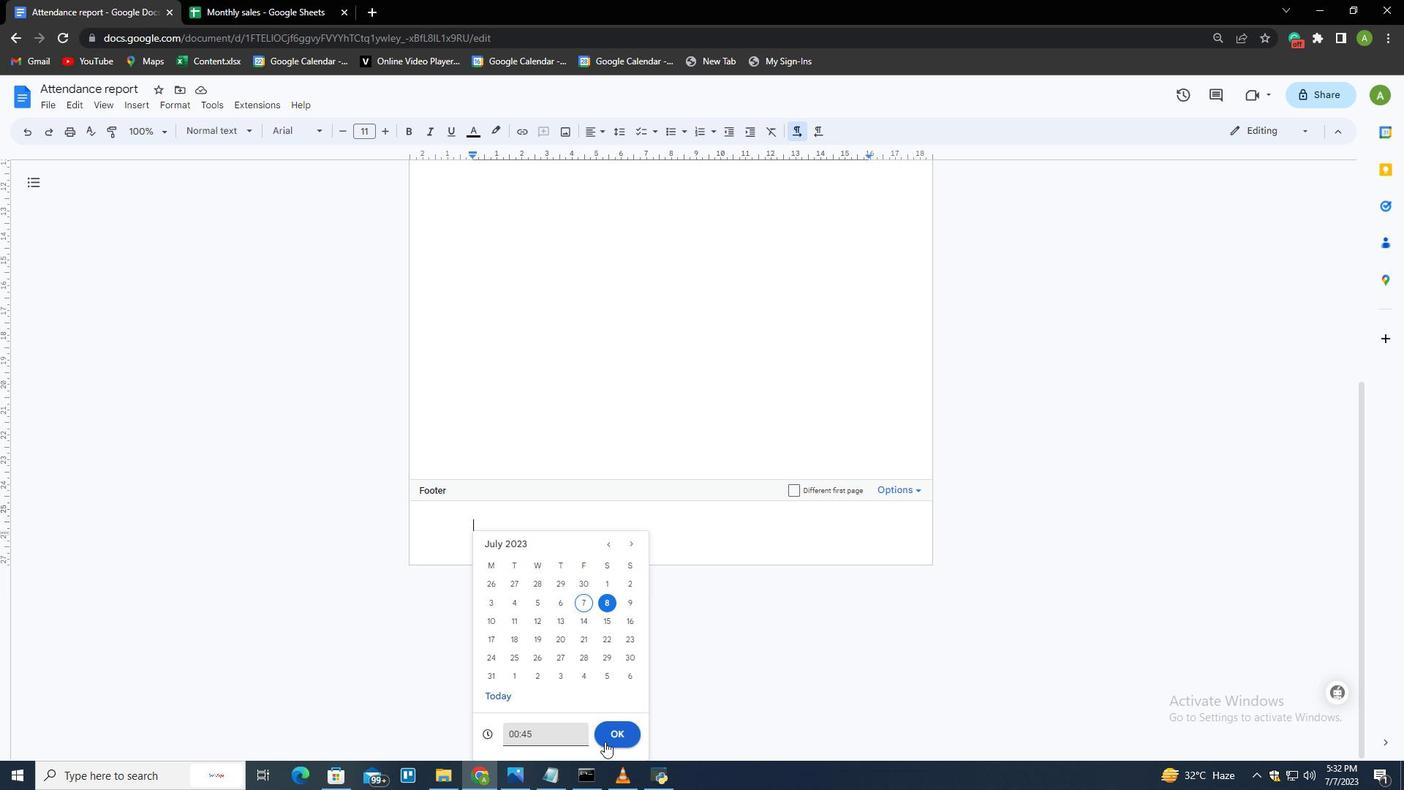 
Action: Mouse pressed left at (606, 739)
Screenshot: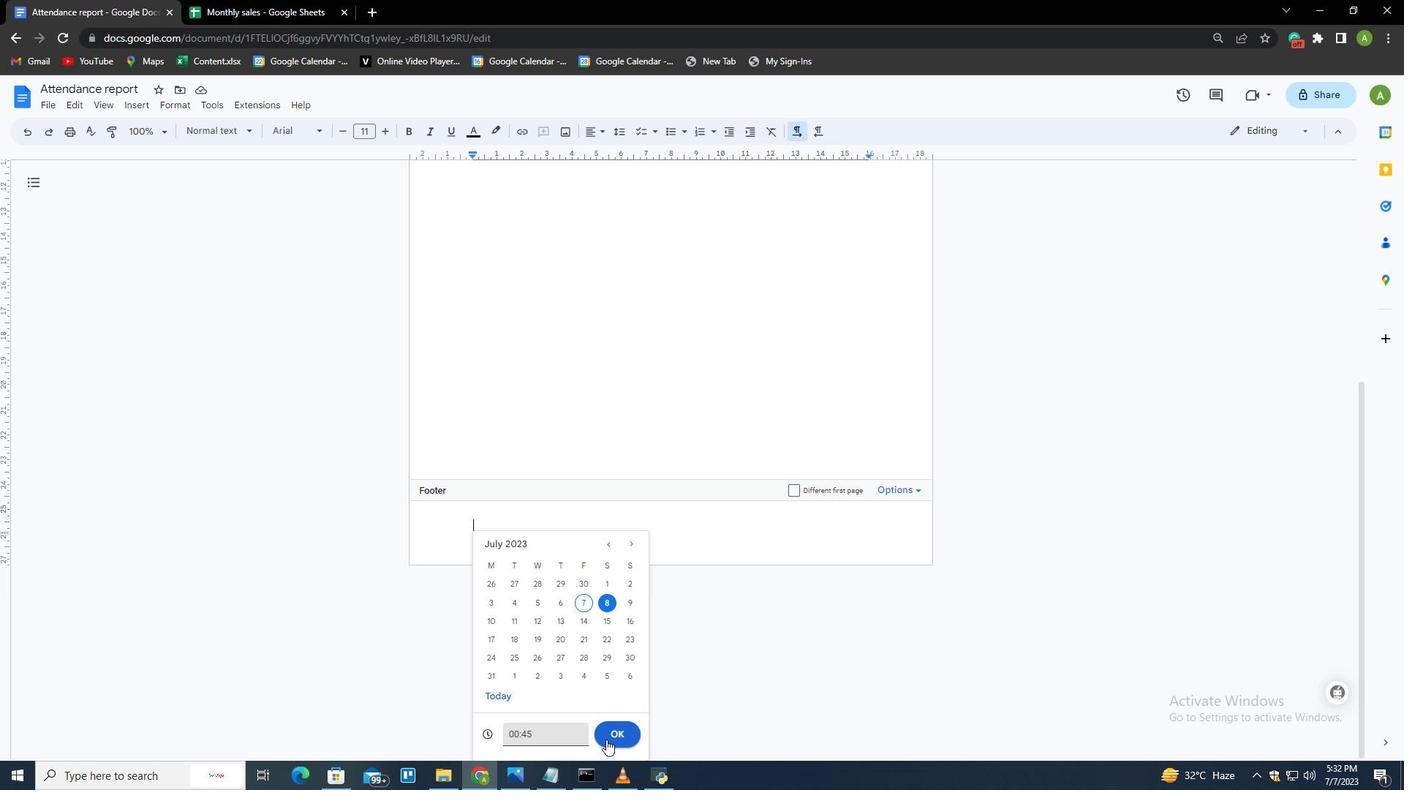 
Action: Mouse moved to (602, 611)
Screenshot: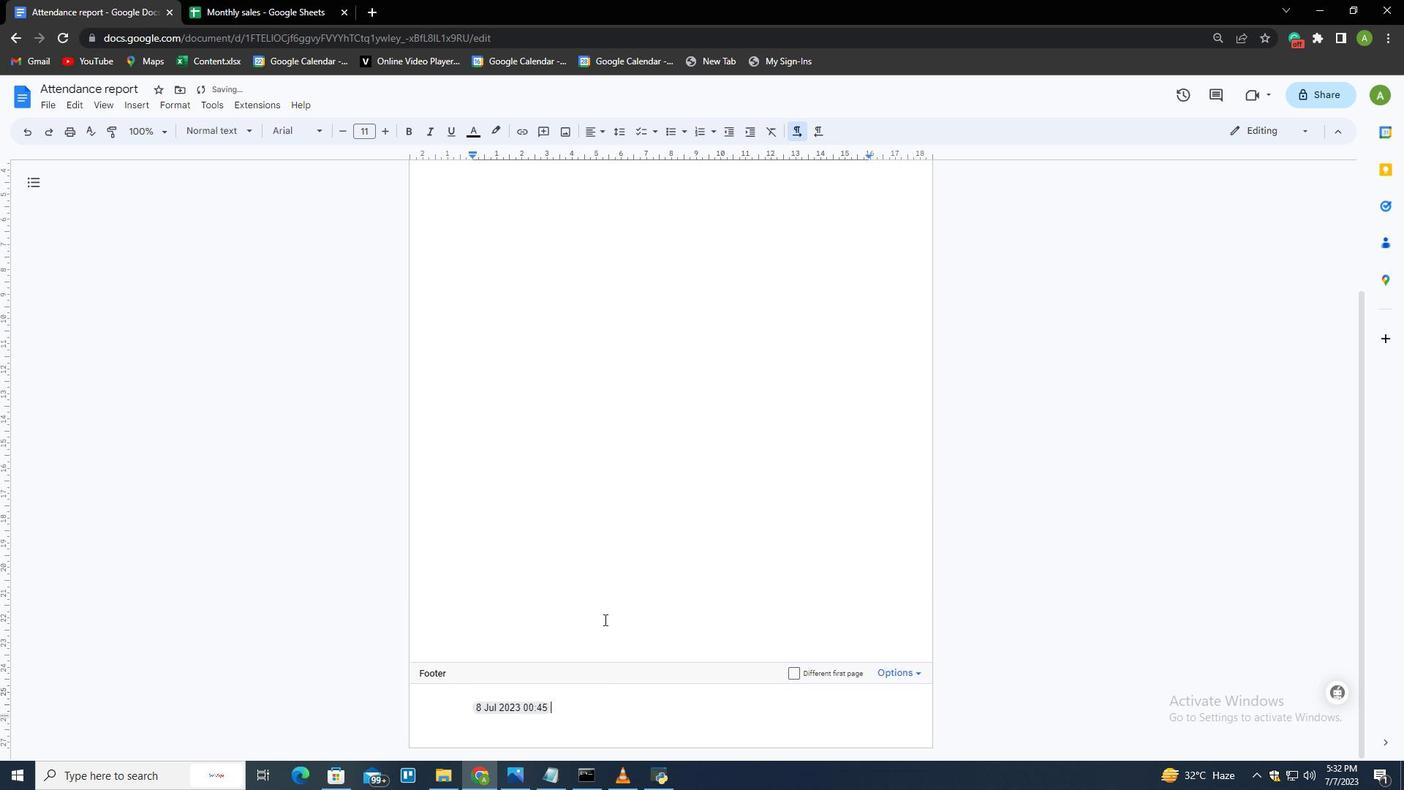 
